 Task: Create a due date automation trigger when advanced on, on the monday after a card is due add fields with custom fields "Resume" completed at 11:00 AM.
Action: Mouse moved to (1247, 101)
Screenshot: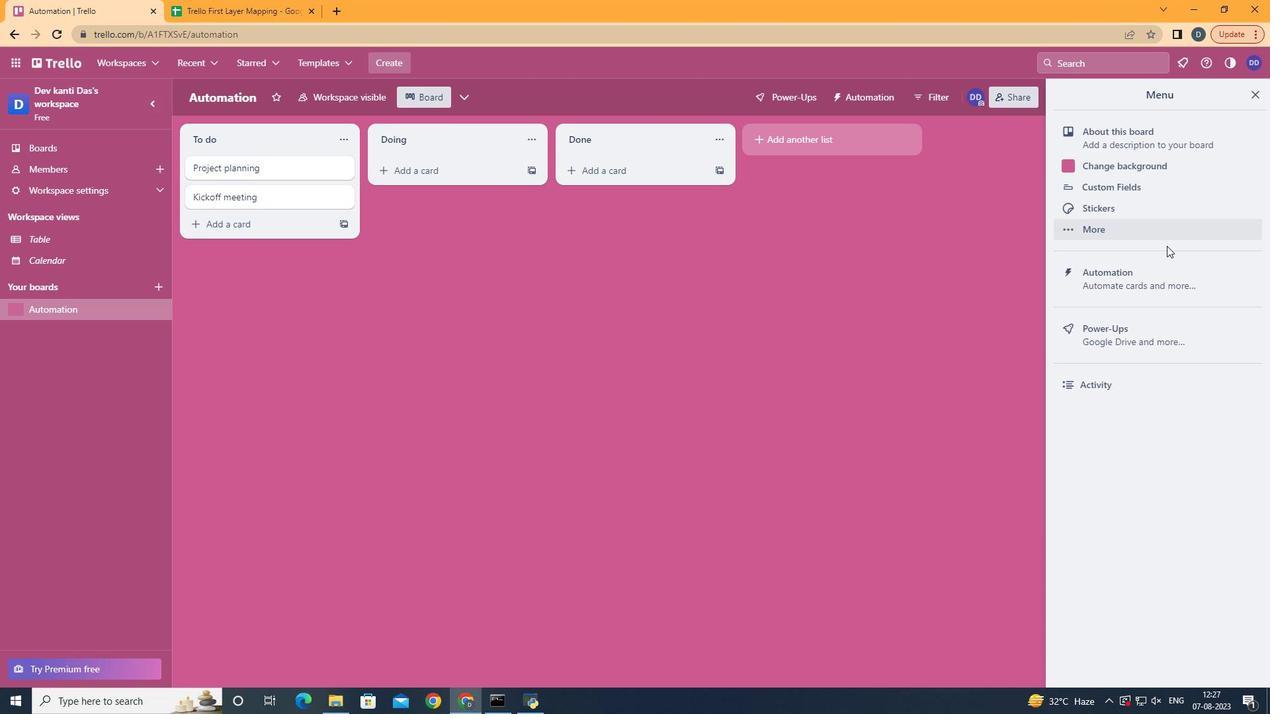 
Action: Mouse pressed left at (1247, 101)
Screenshot: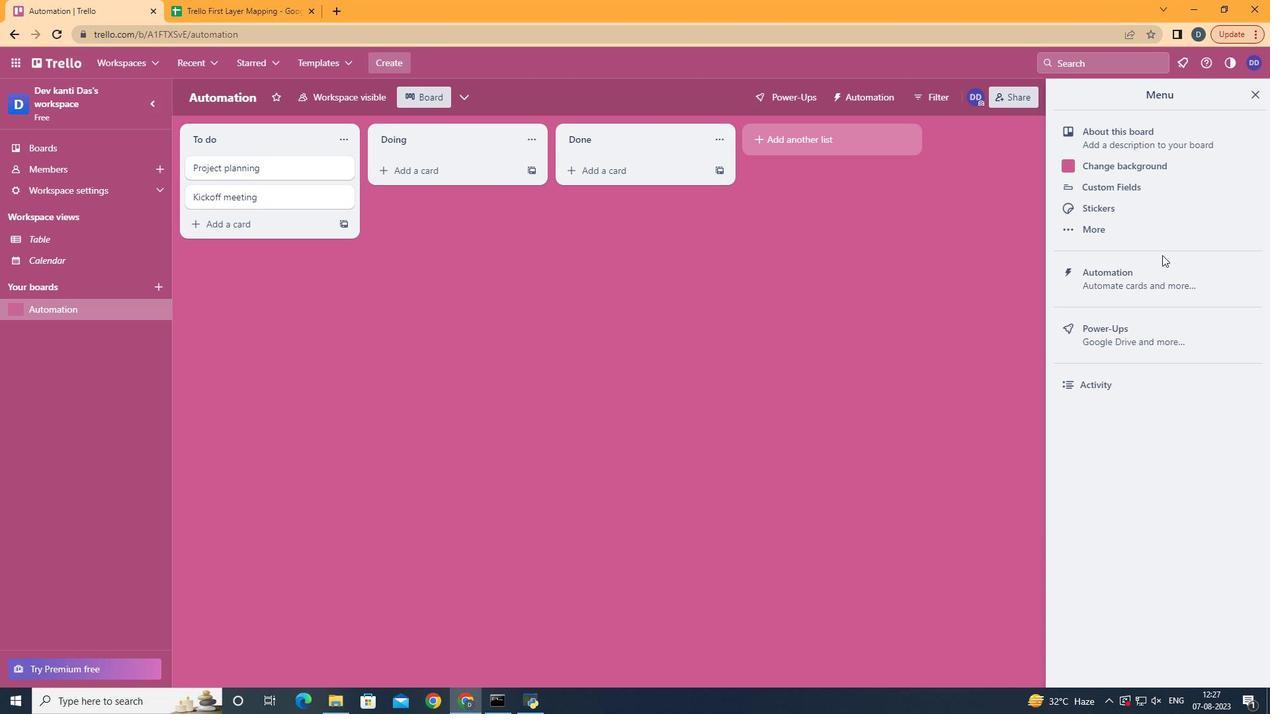 
Action: Mouse moved to (1159, 275)
Screenshot: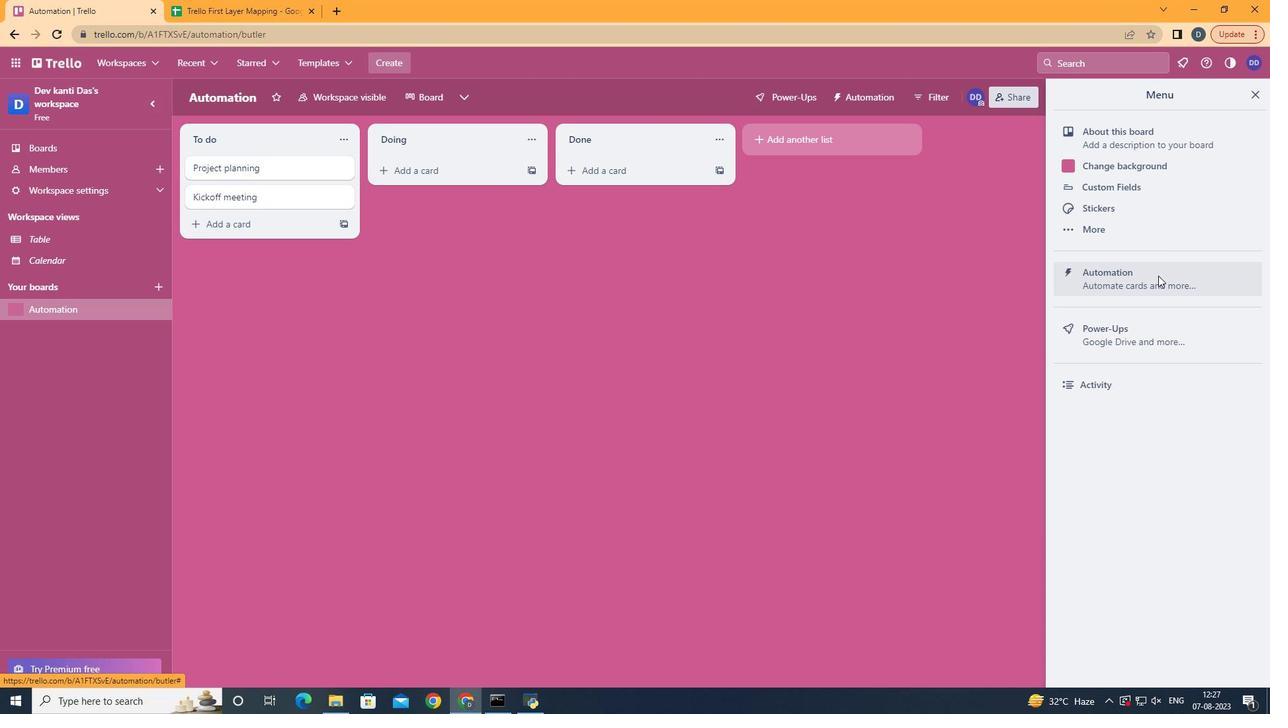 
Action: Mouse pressed left at (1159, 275)
Screenshot: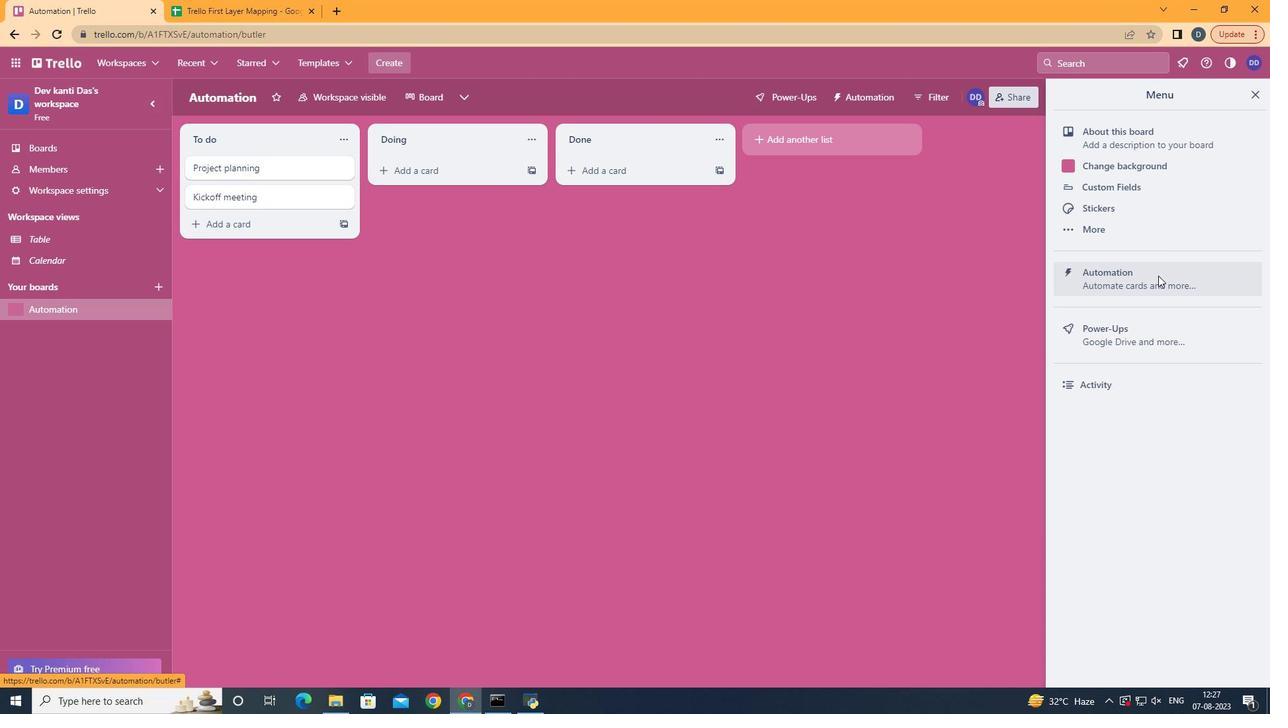 
Action: Mouse moved to (269, 261)
Screenshot: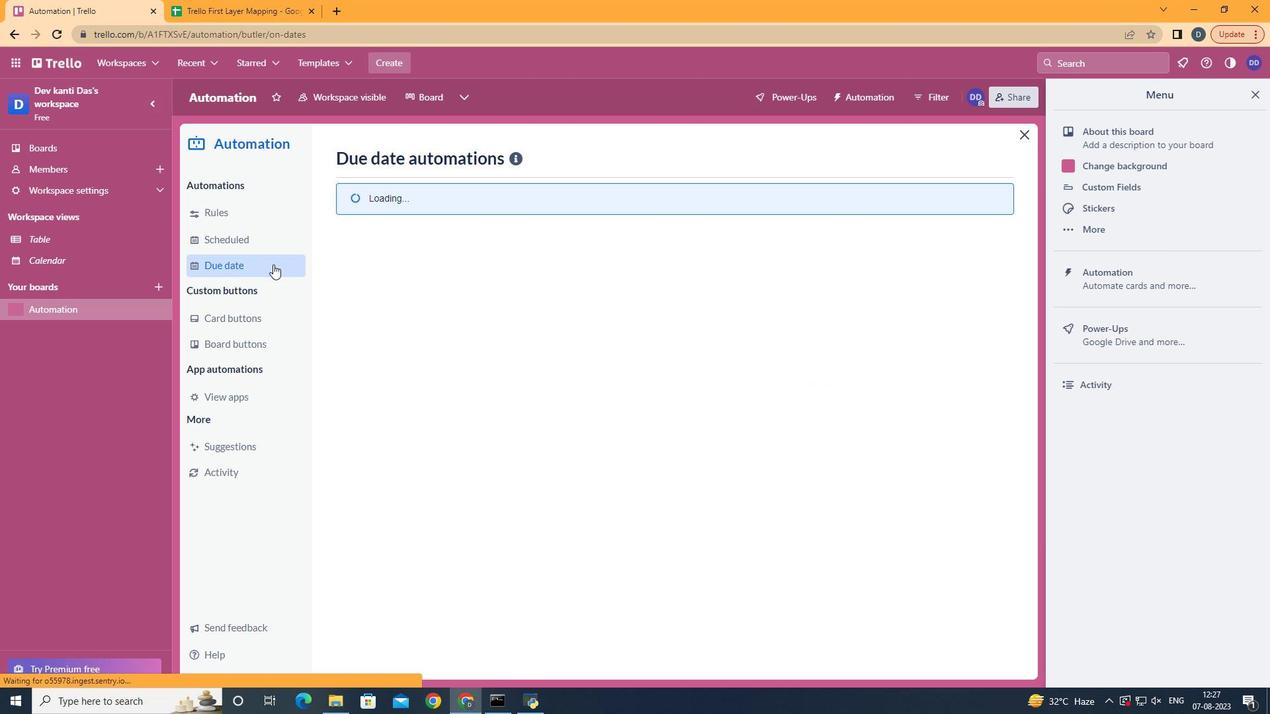 
Action: Mouse pressed left at (269, 261)
Screenshot: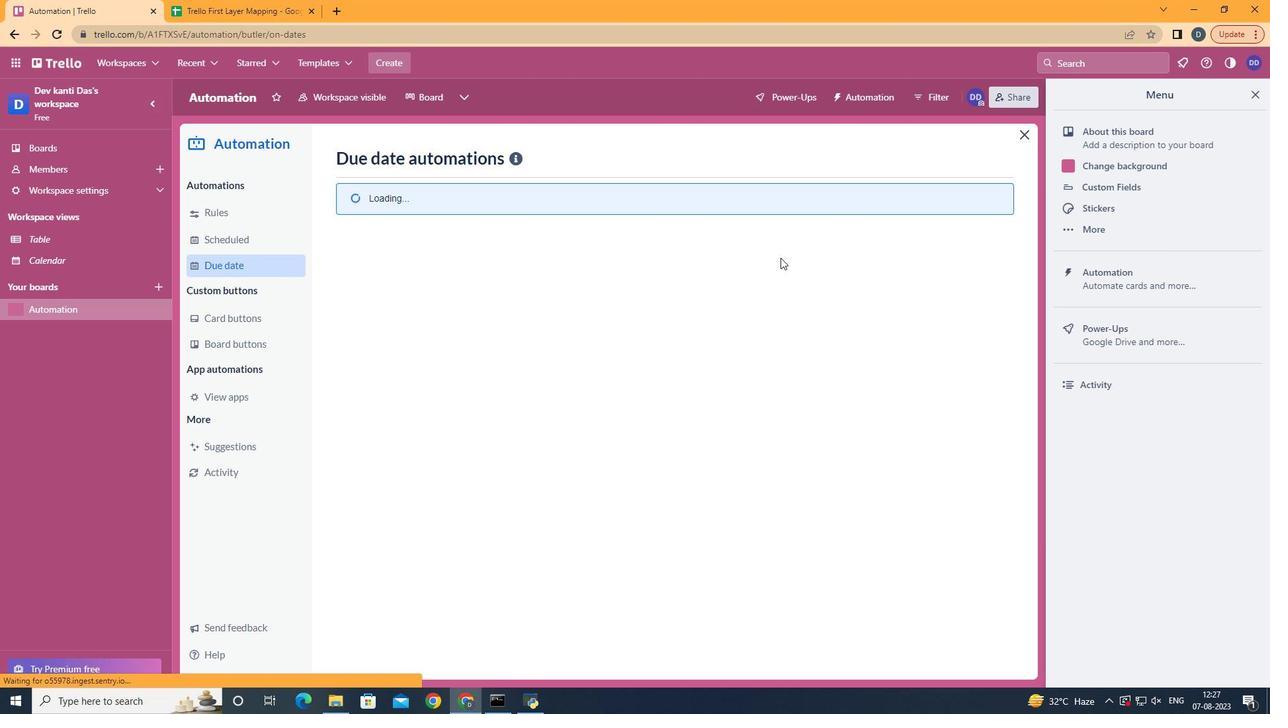 
Action: Mouse moved to (922, 151)
Screenshot: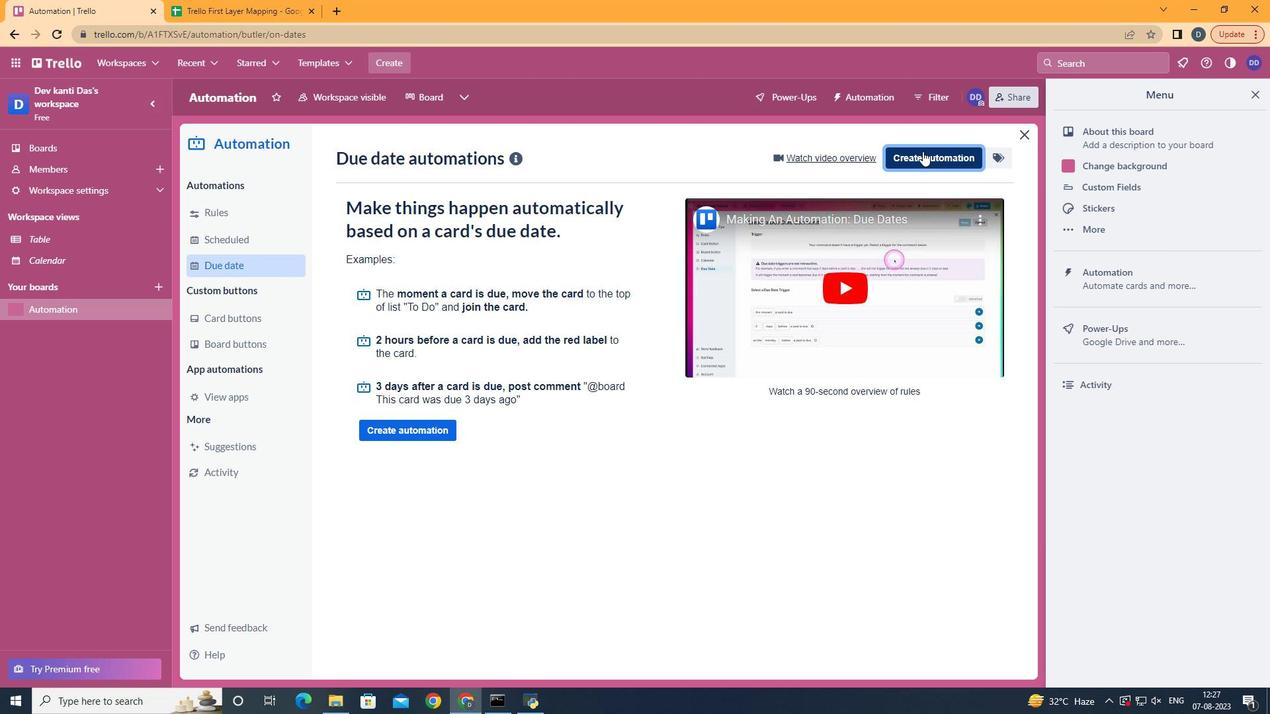 
Action: Mouse pressed left at (922, 151)
Screenshot: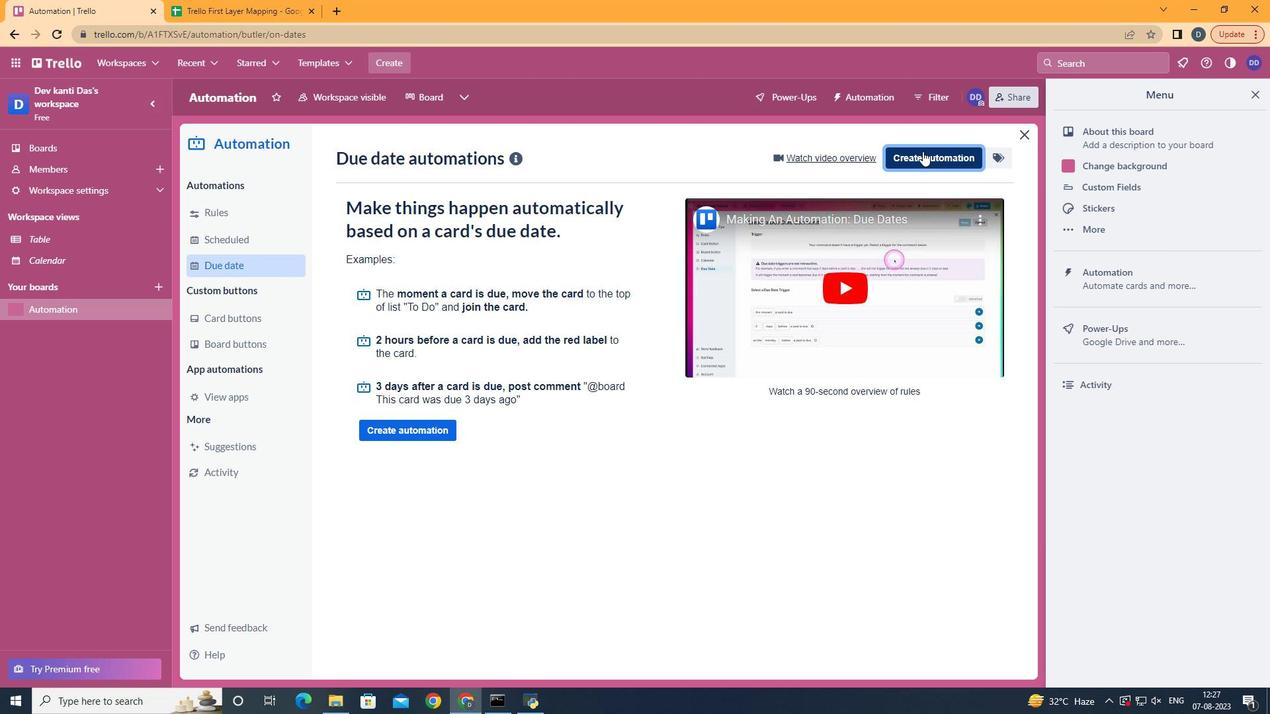 
Action: Mouse moved to (676, 286)
Screenshot: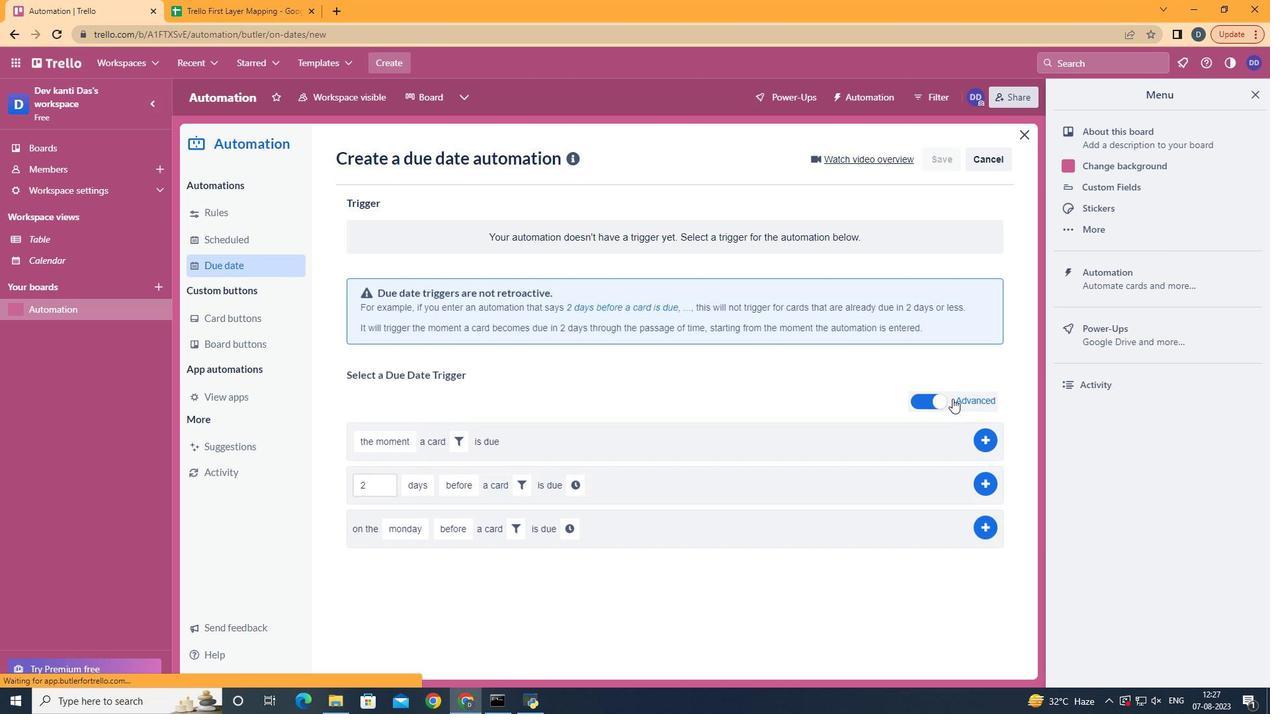 
Action: Mouse pressed left at (676, 286)
Screenshot: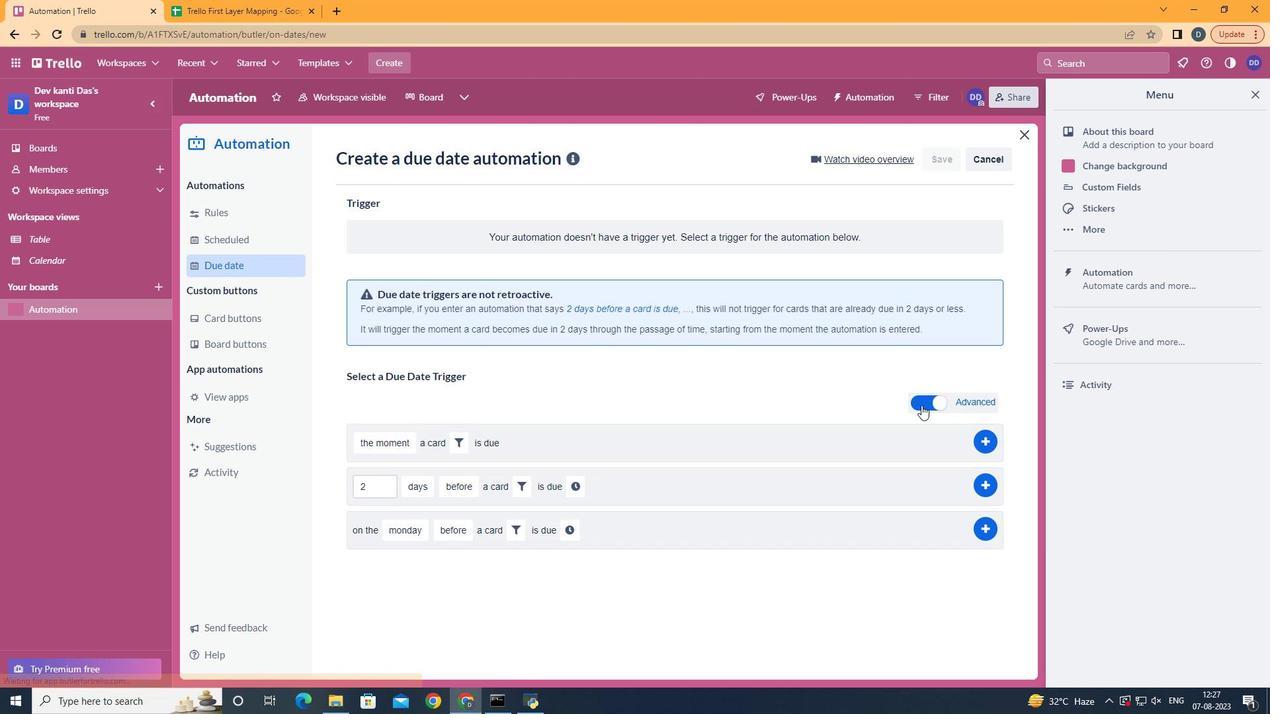 
Action: Mouse moved to (429, 345)
Screenshot: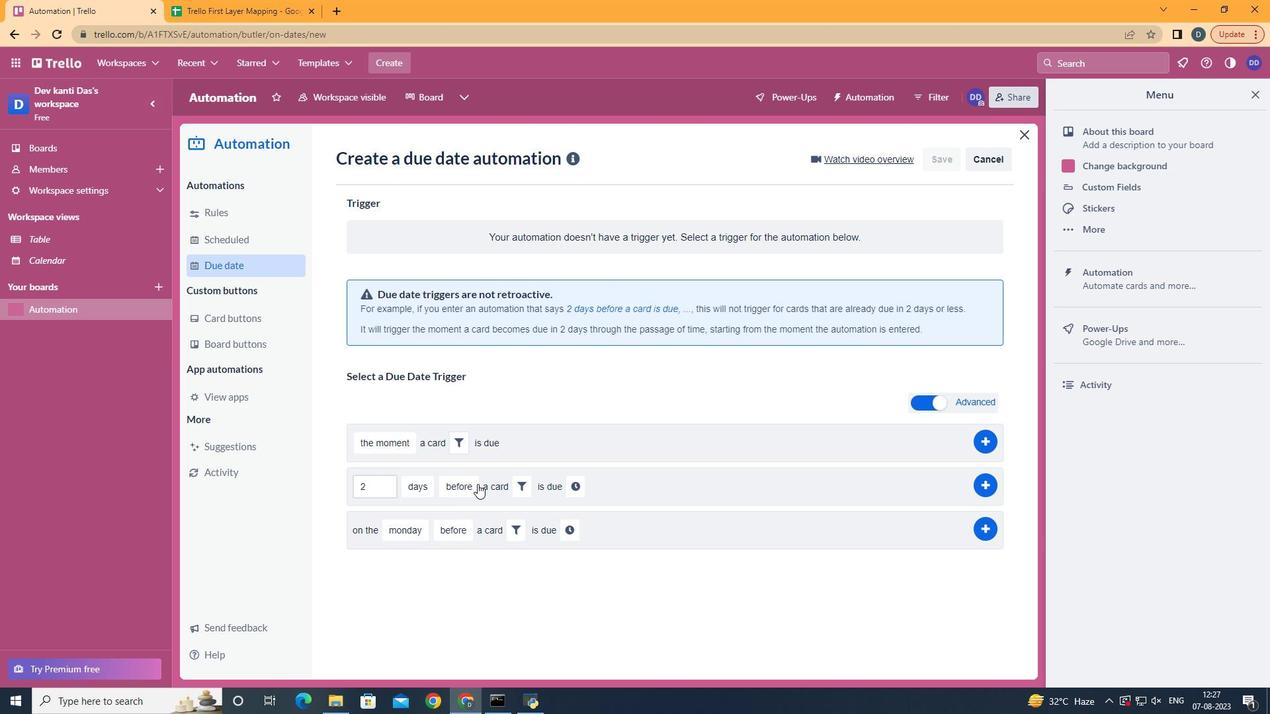 
Action: Mouse pressed left at (429, 345)
Screenshot: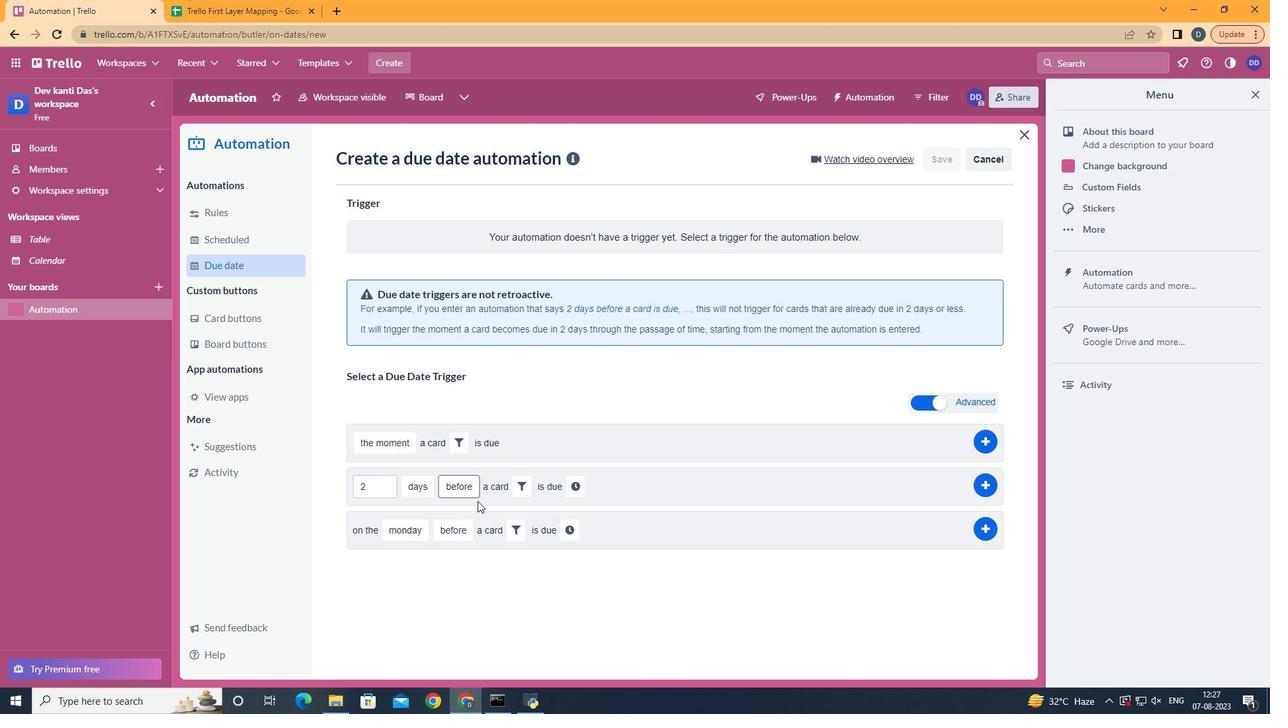 
Action: Mouse moved to (467, 581)
Screenshot: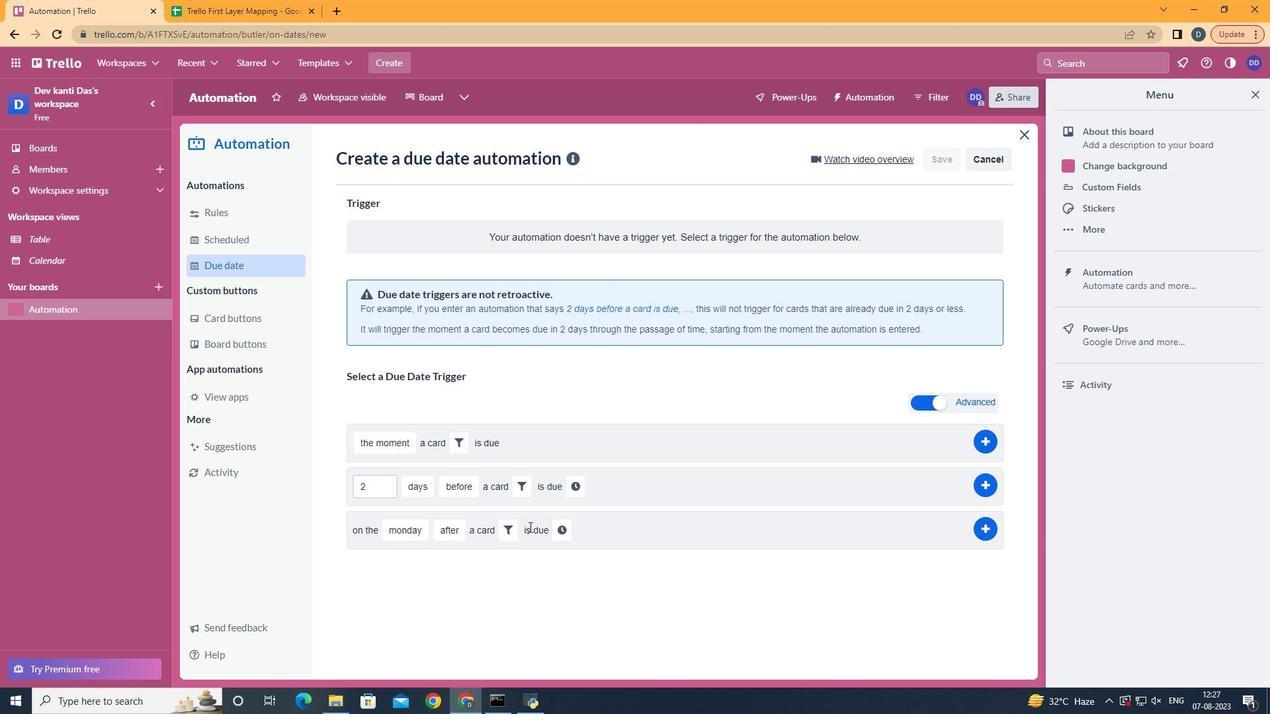 
Action: Mouse pressed left at (467, 581)
Screenshot: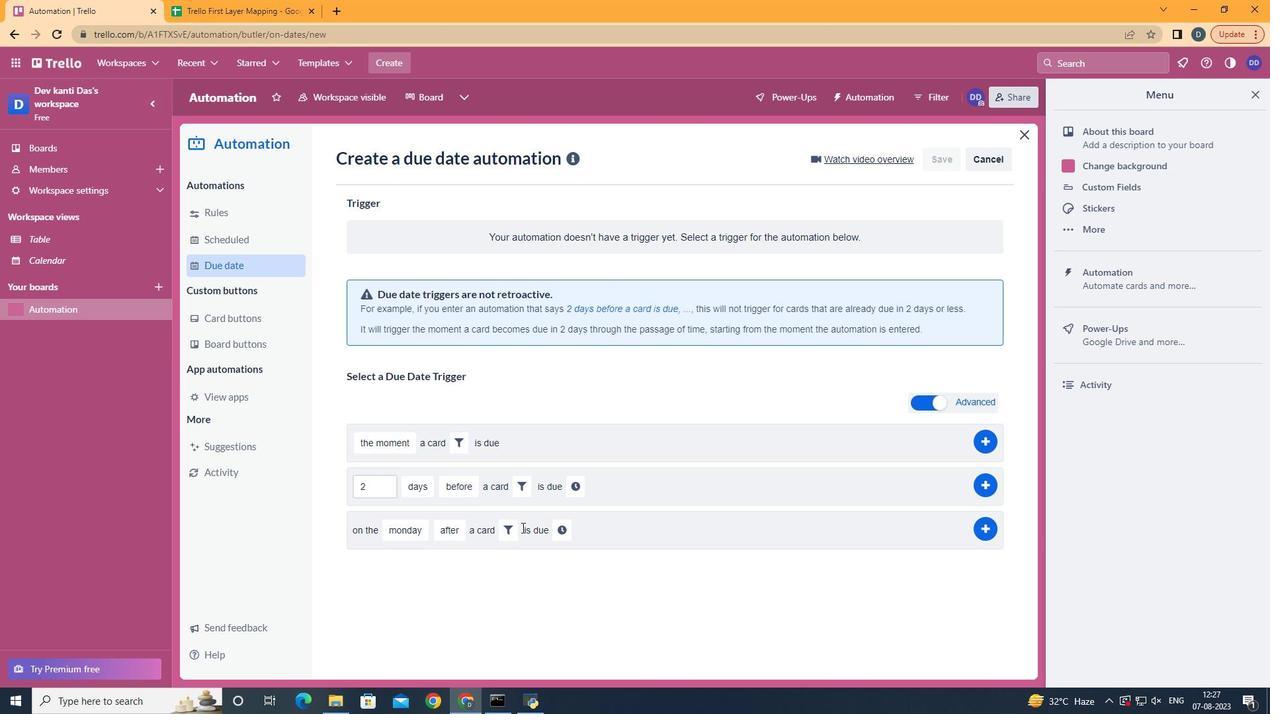 
Action: Mouse moved to (515, 530)
Screenshot: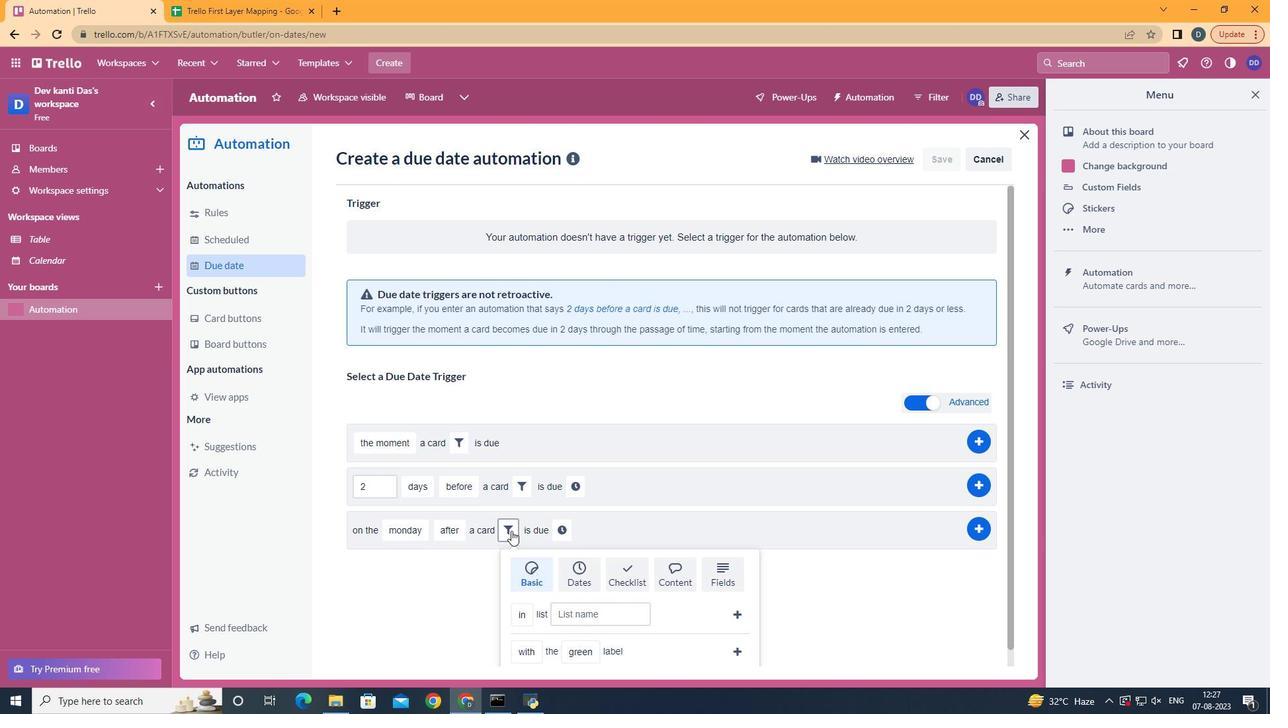 
Action: Mouse pressed left at (515, 530)
Screenshot: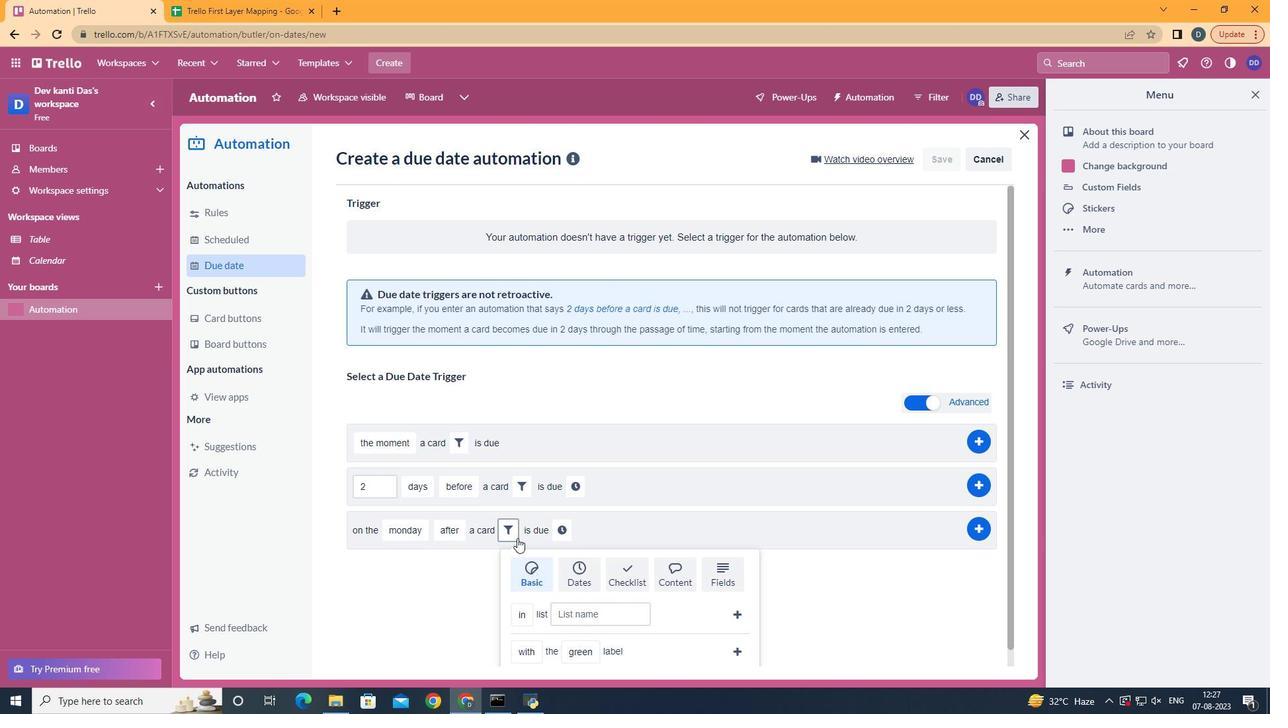 
Action: Mouse moved to (721, 574)
Screenshot: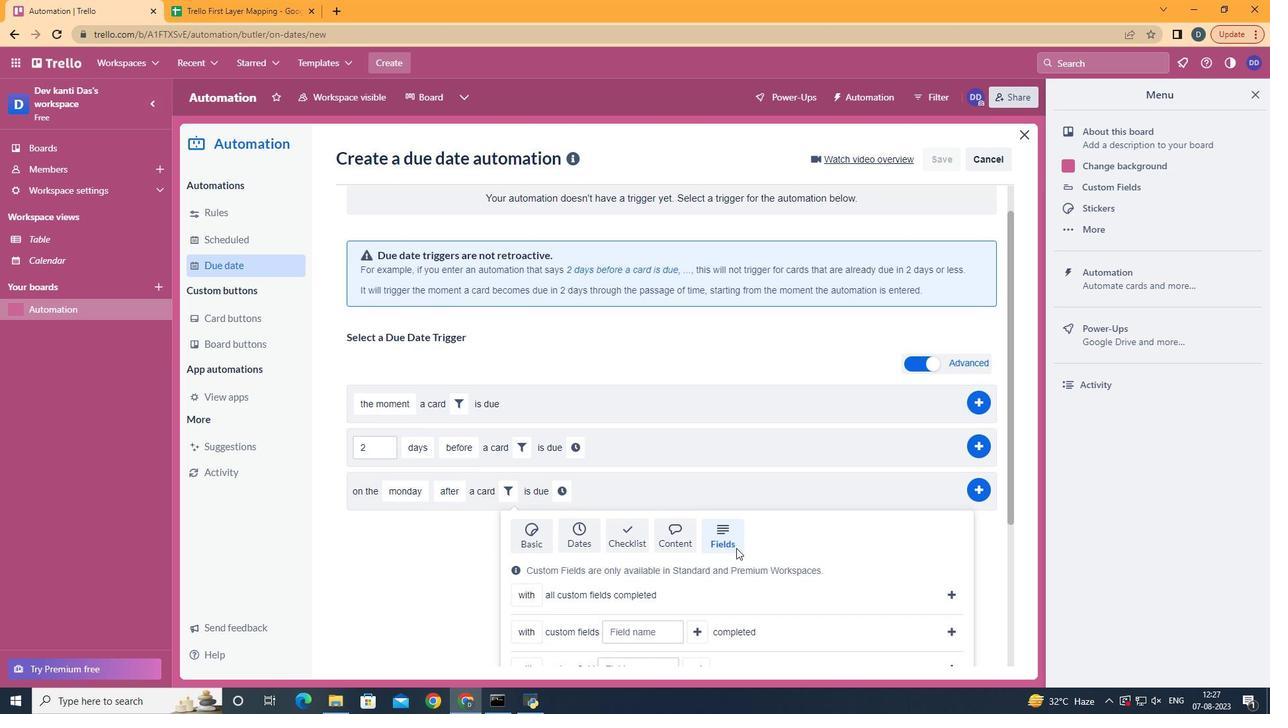 
Action: Mouse pressed left at (721, 574)
Screenshot: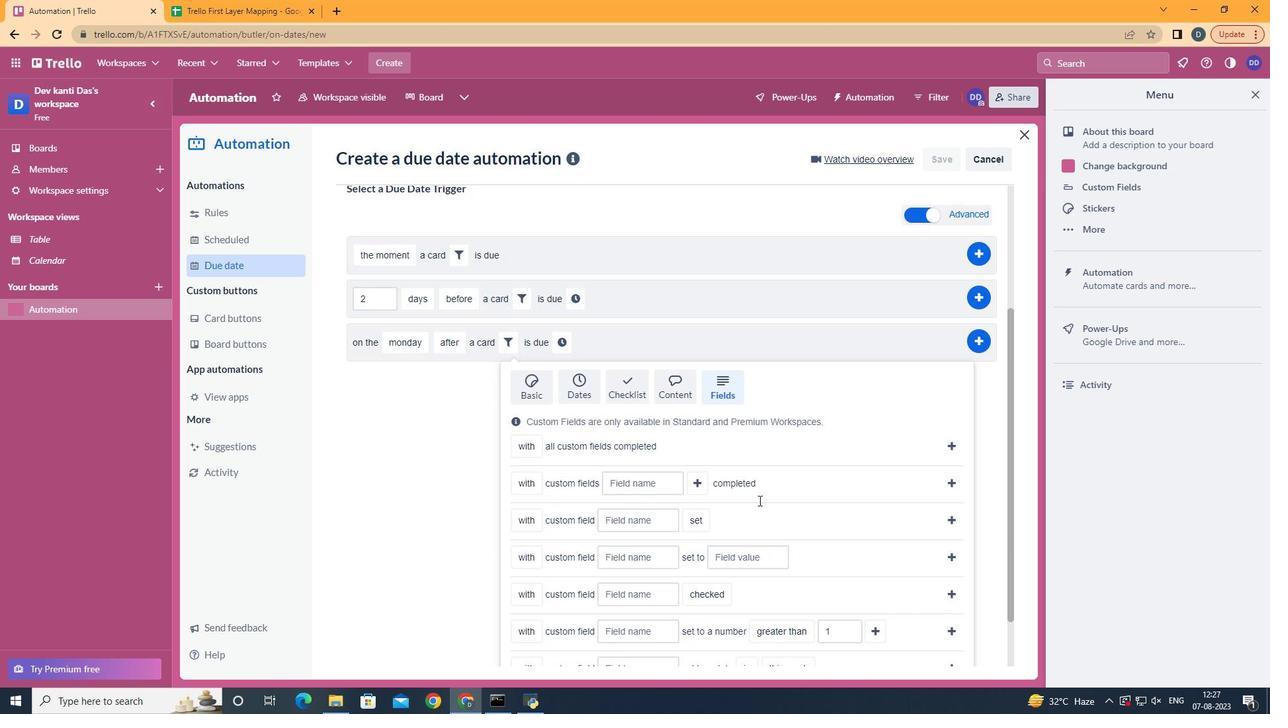
Action: Mouse scrolled (721, 573) with delta (0, 0)
Screenshot: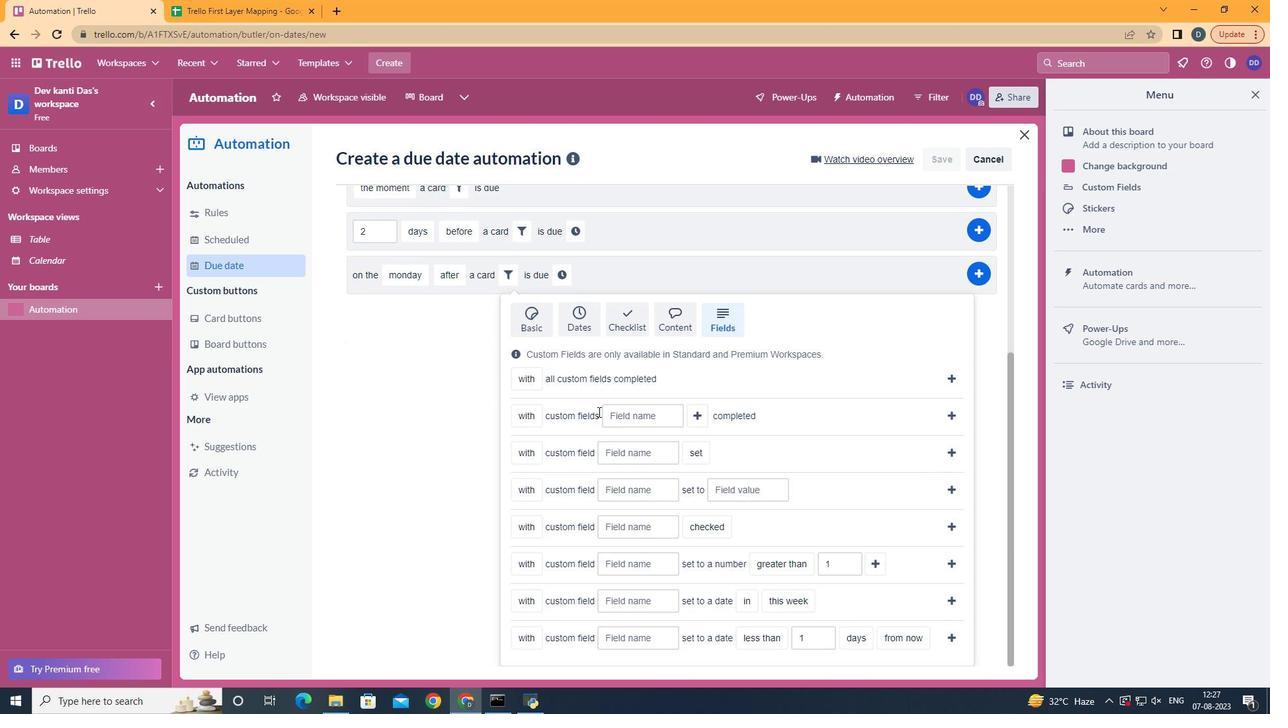 
Action: Mouse scrolled (721, 573) with delta (0, 0)
Screenshot: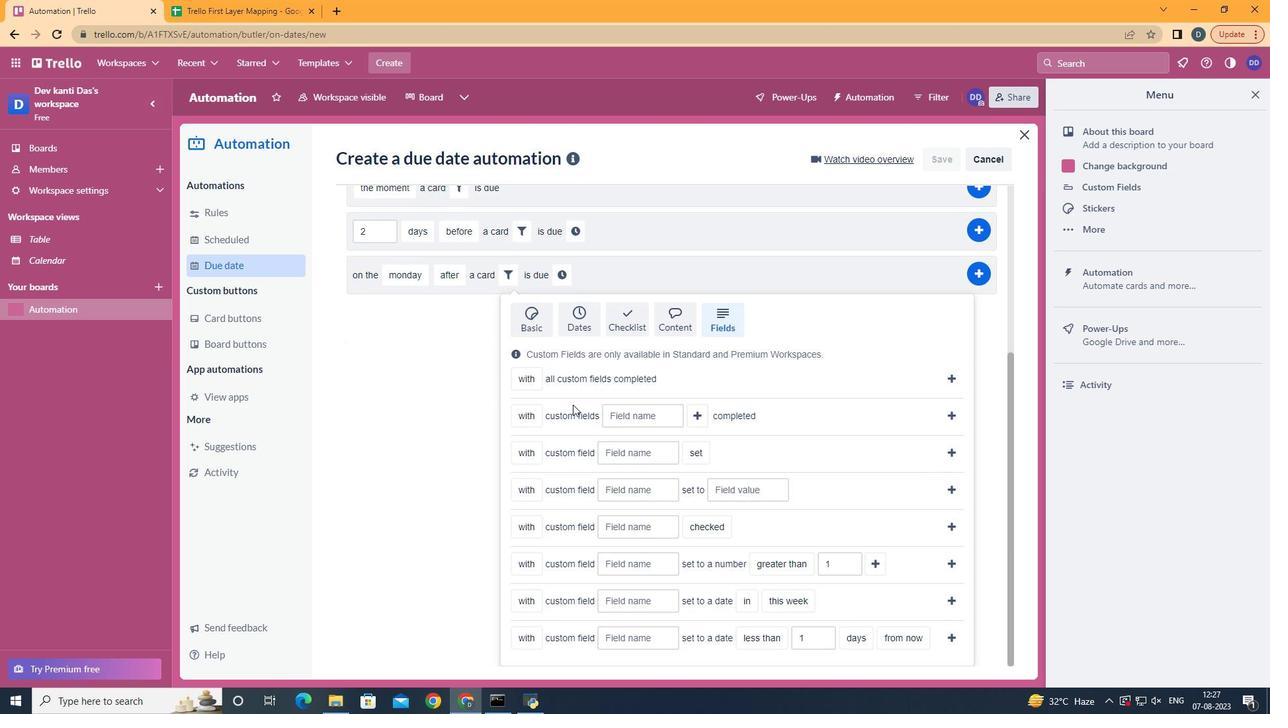
Action: Mouse scrolled (721, 573) with delta (0, 0)
Screenshot: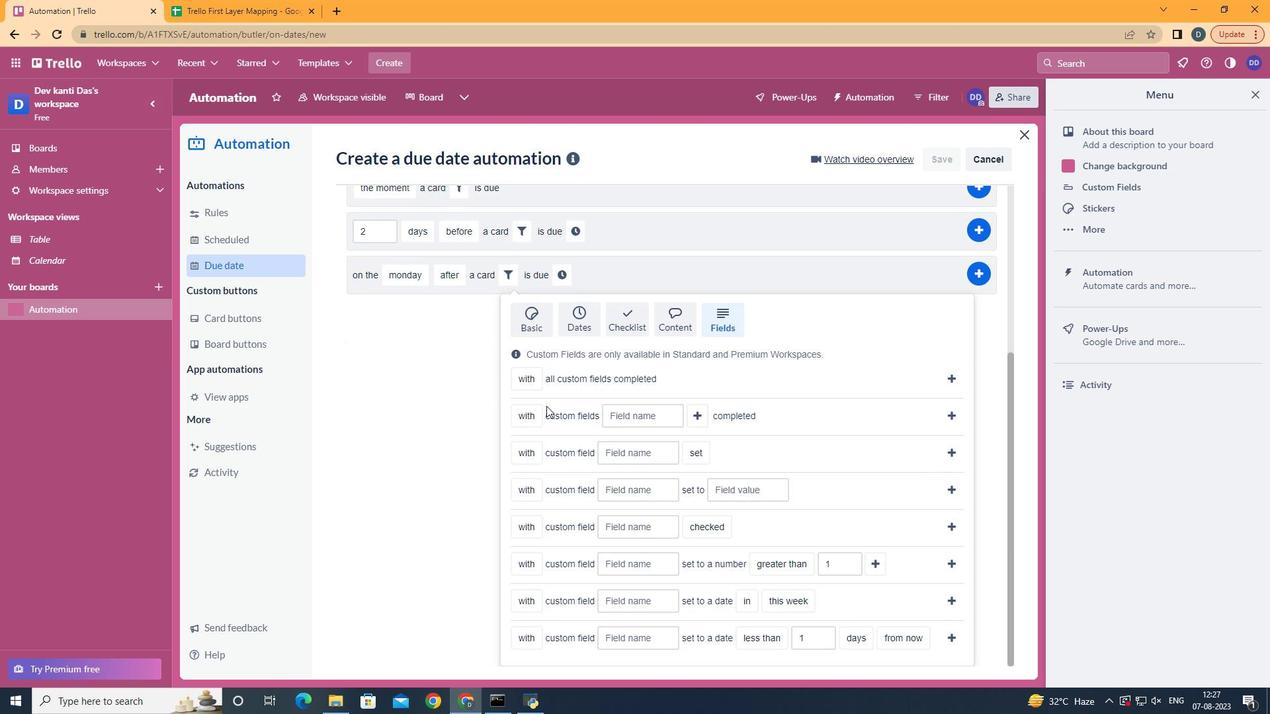 
Action: Mouse scrolled (721, 573) with delta (0, 0)
Screenshot: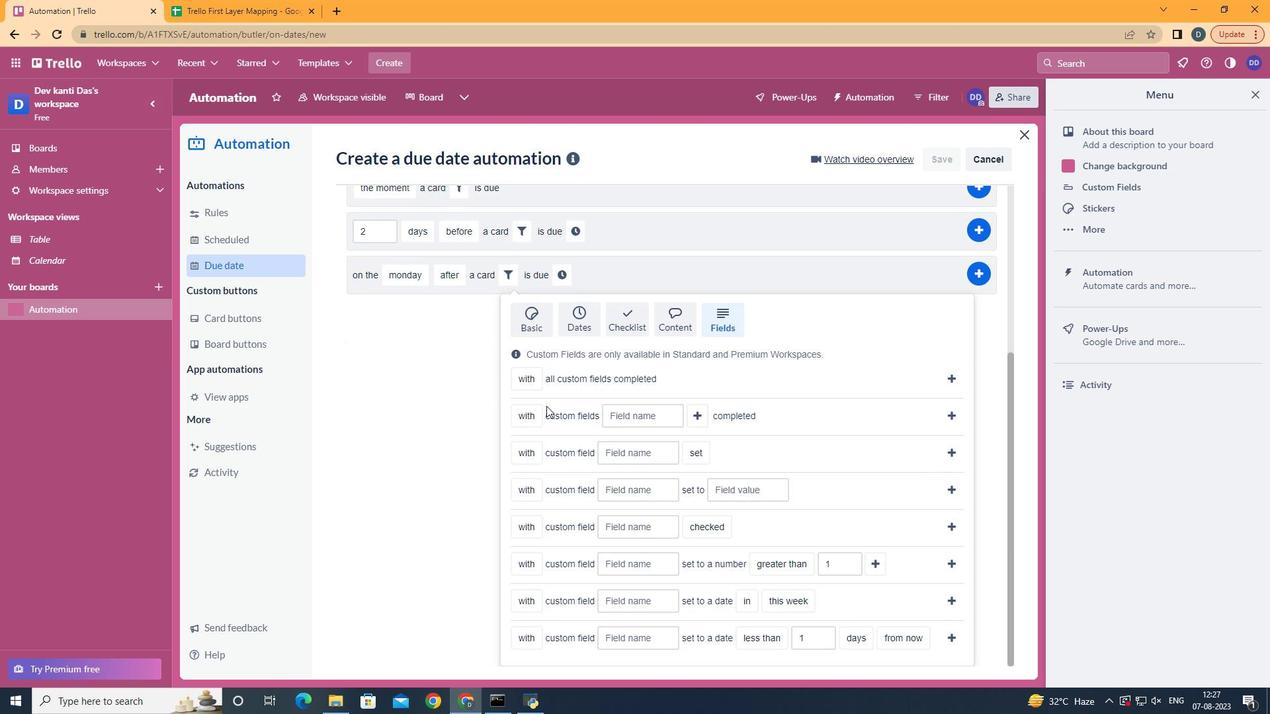 
Action: Mouse moved to (540, 438)
Screenshot: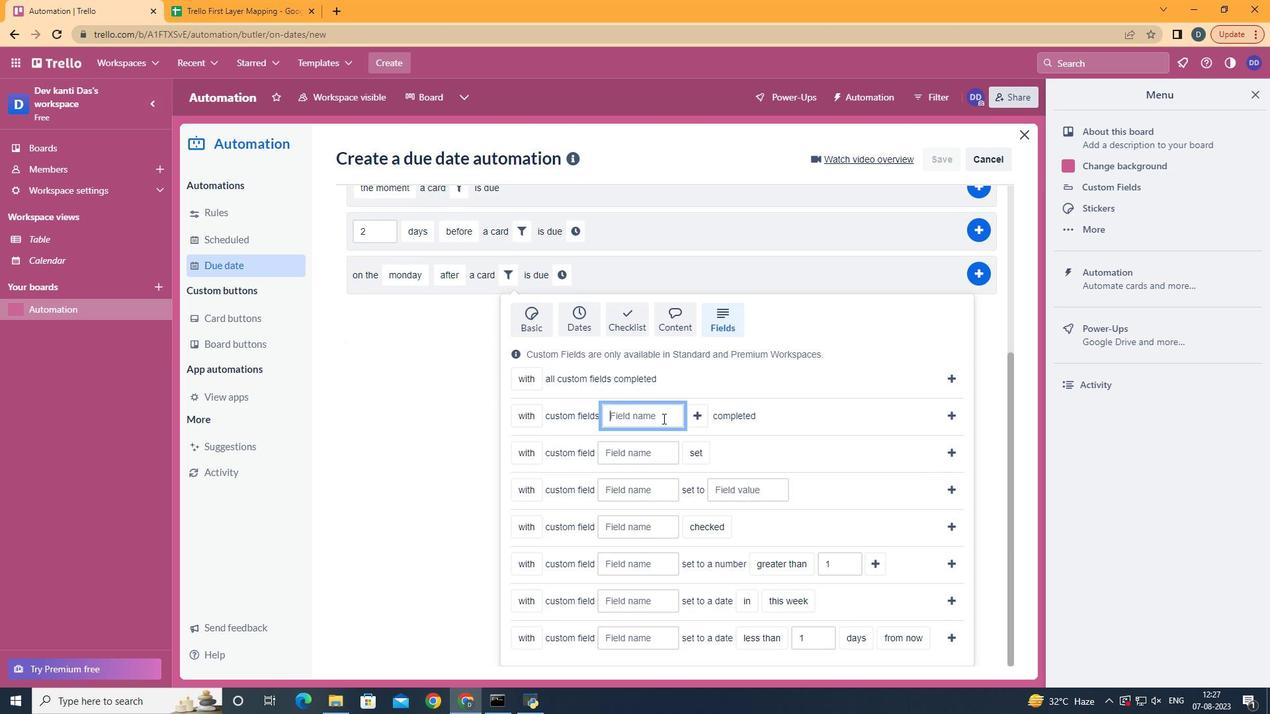 
Action: Mouse pressed left at (540, 438)
Screenshot: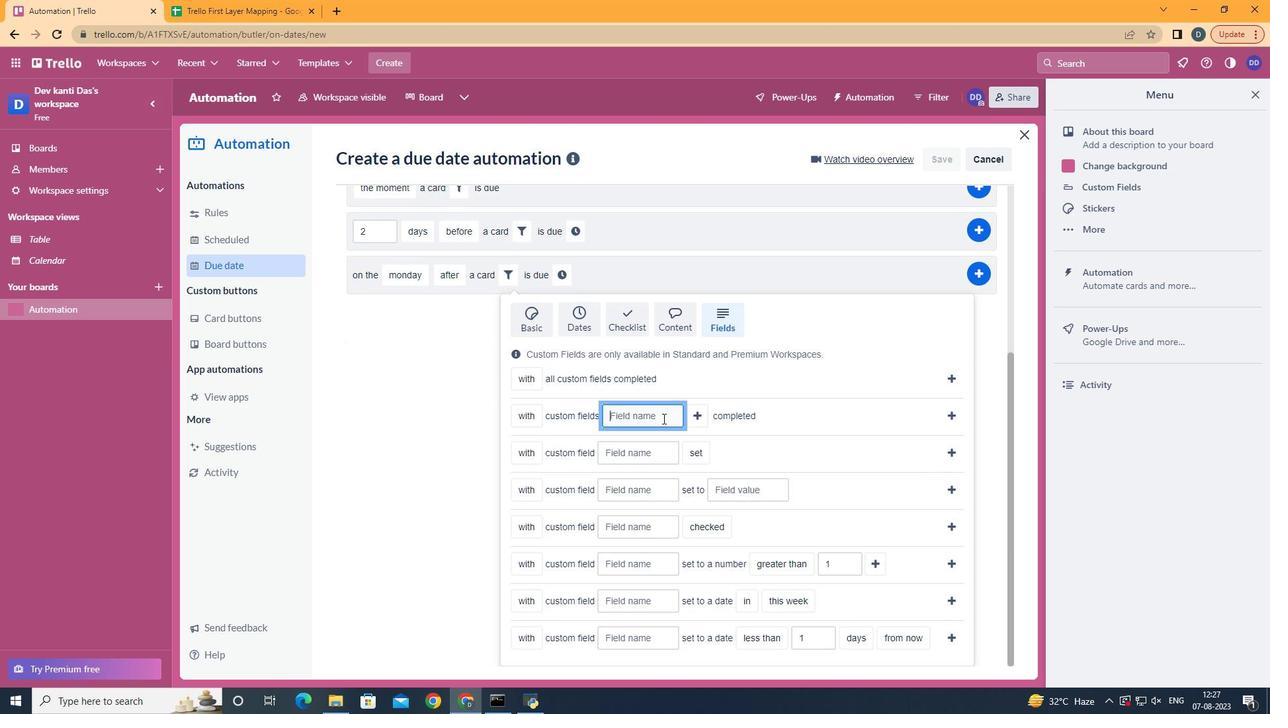 
Action: Mouse moved to (663, 418)
Screenshot: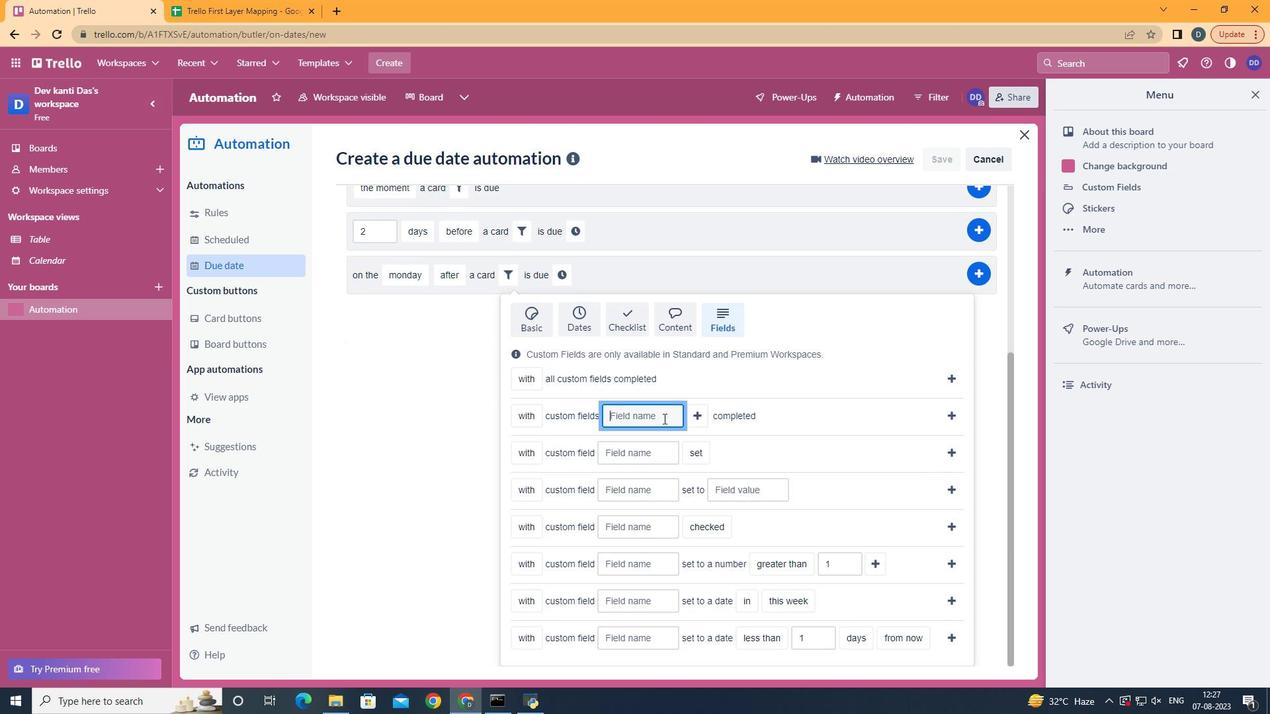 
Action: Mouse pressed left at (663, 418)
Screenshot: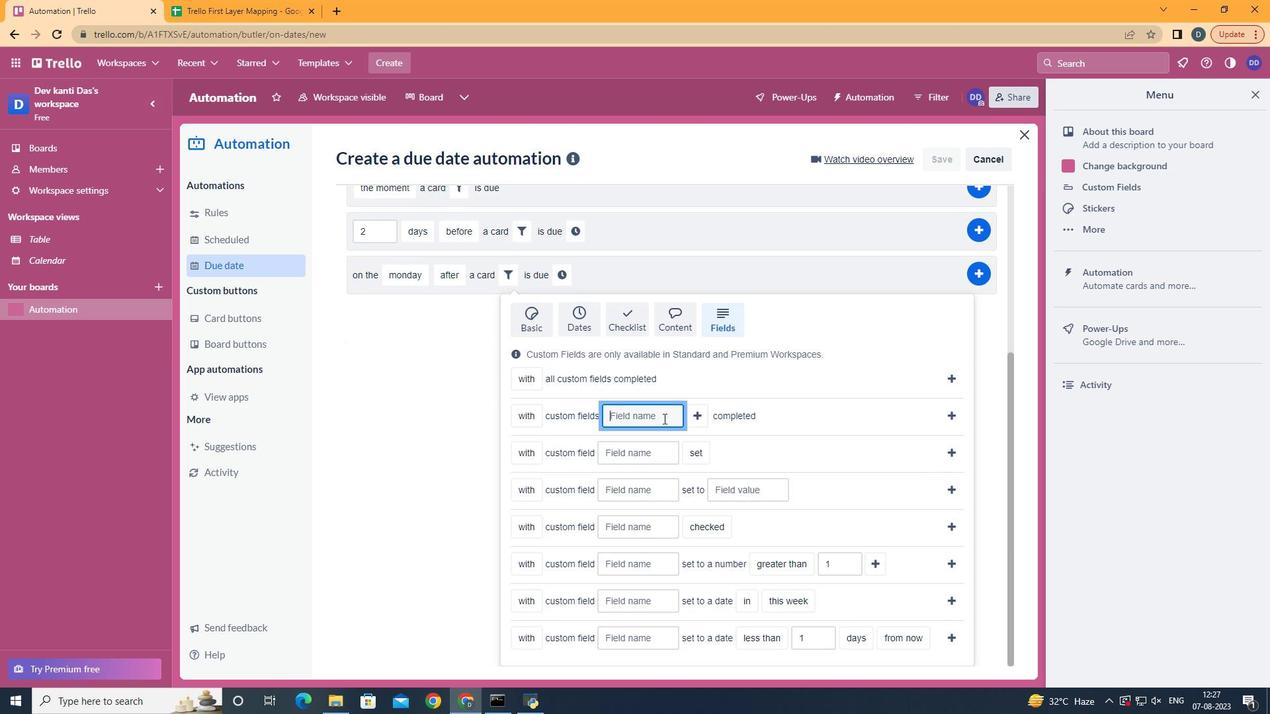 
Action: Mouse moved to (663, 418)
Screenshot: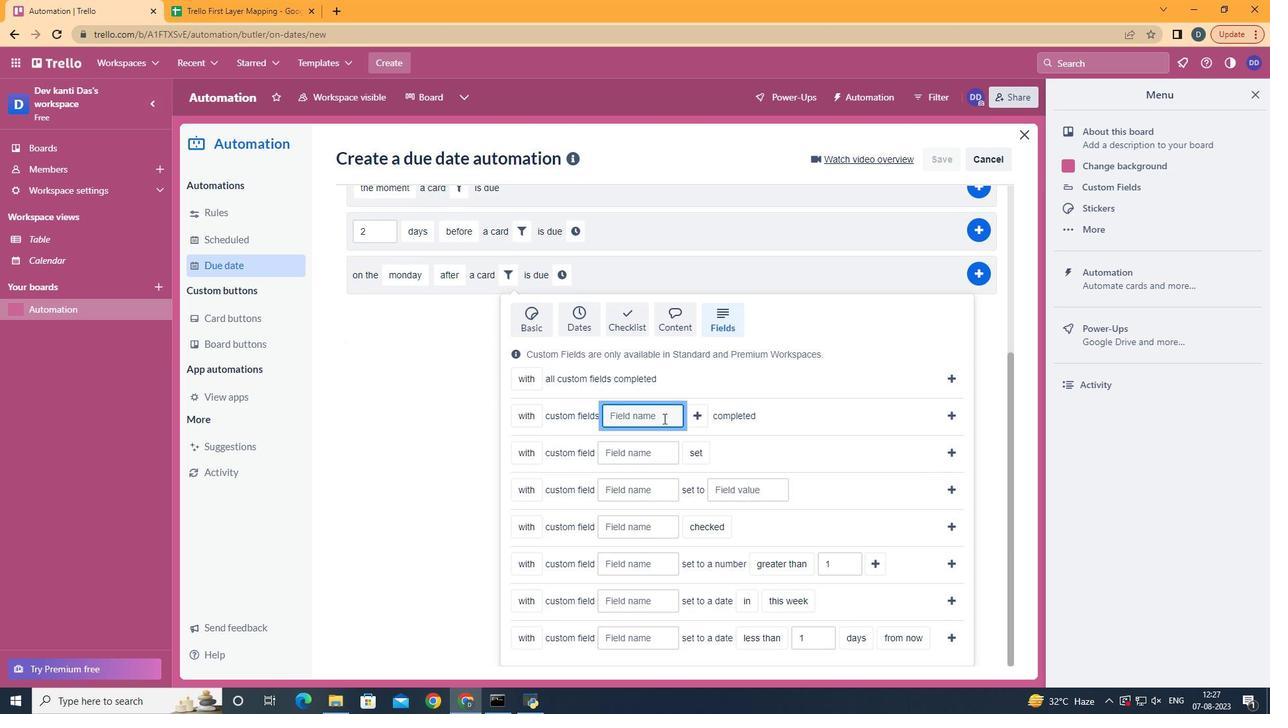 
Action: Key pressed <Key.shift>Resume
Screenshot: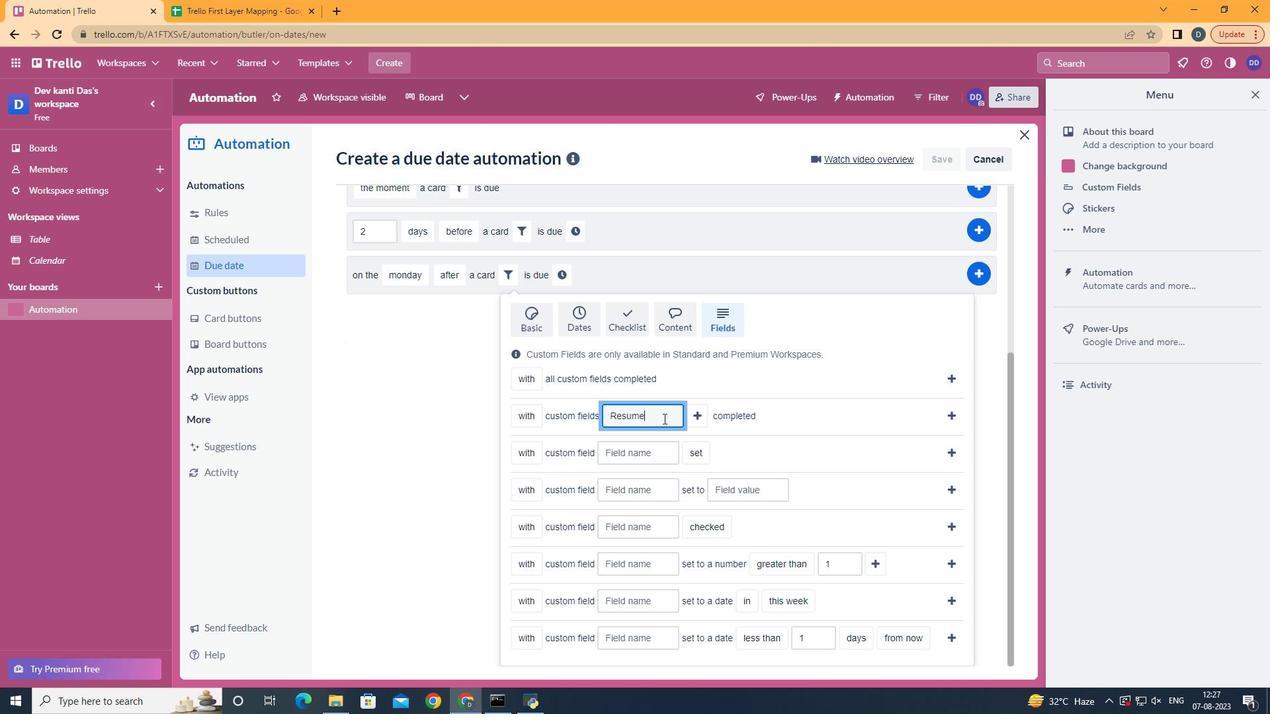 
Action: Mouse moved to (950, 422)
Screenshot: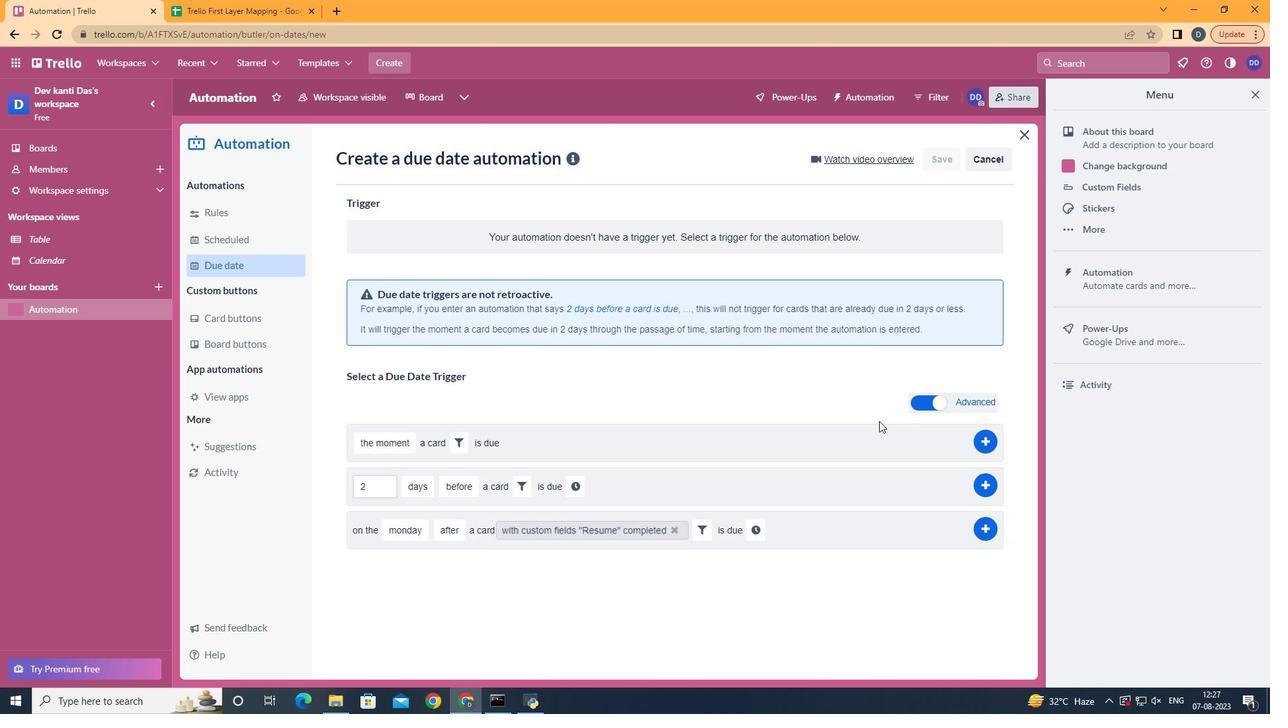 
Action: Mouse pressed left at (950, 422)
Screenshot: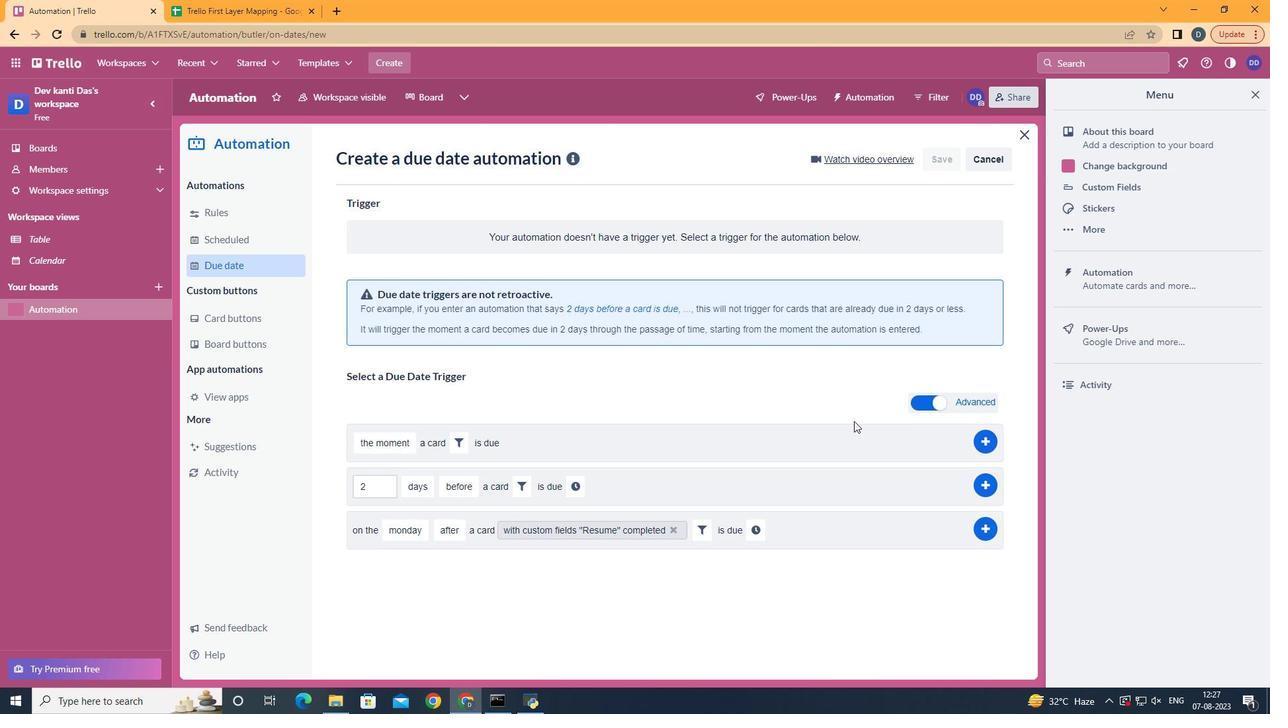 
Action: Mouse moved to (761, 524)
Screenshot: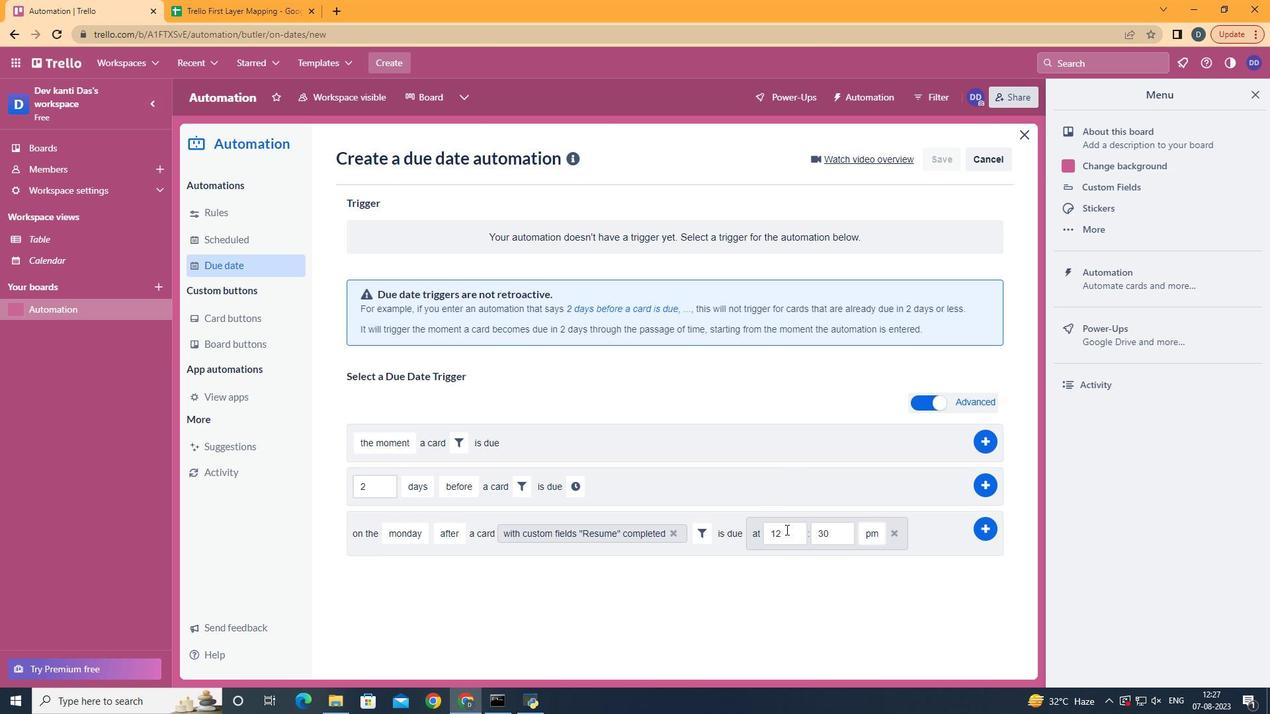 
Action: Mouse pressed left at (761, 524)
Screenshot: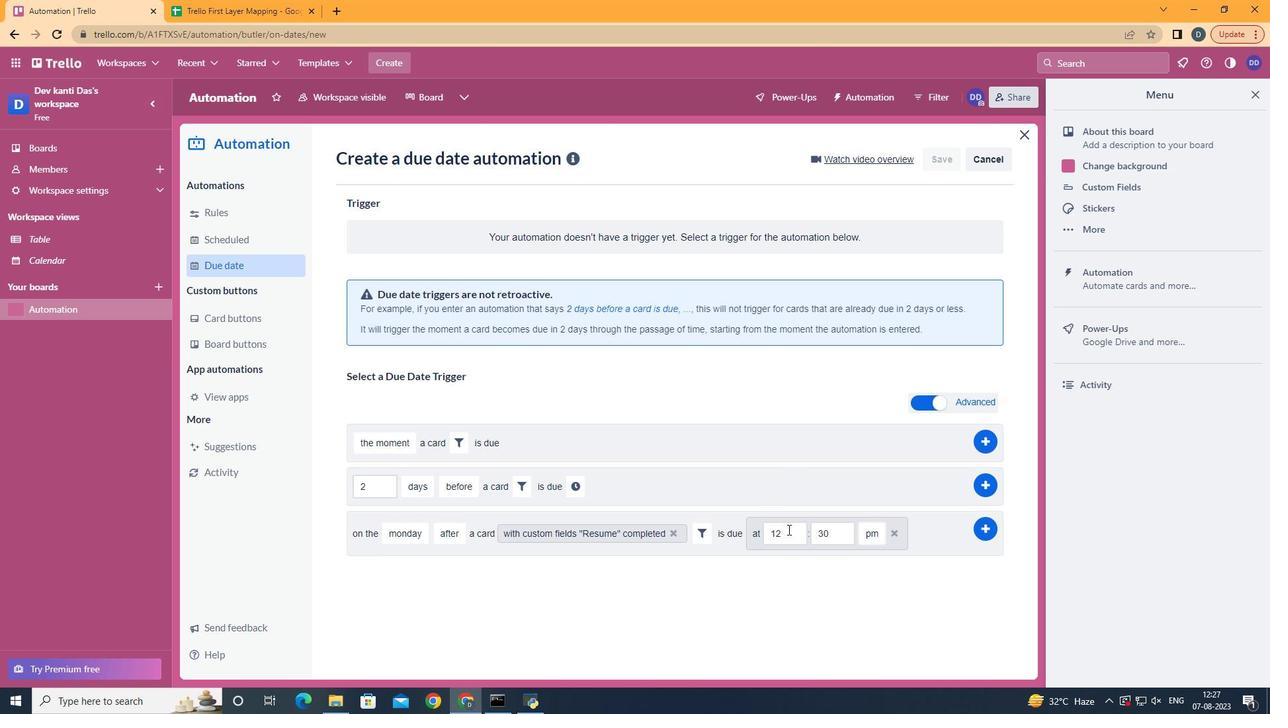 
Action: Mouse moved to (788, 530)
Screenshot: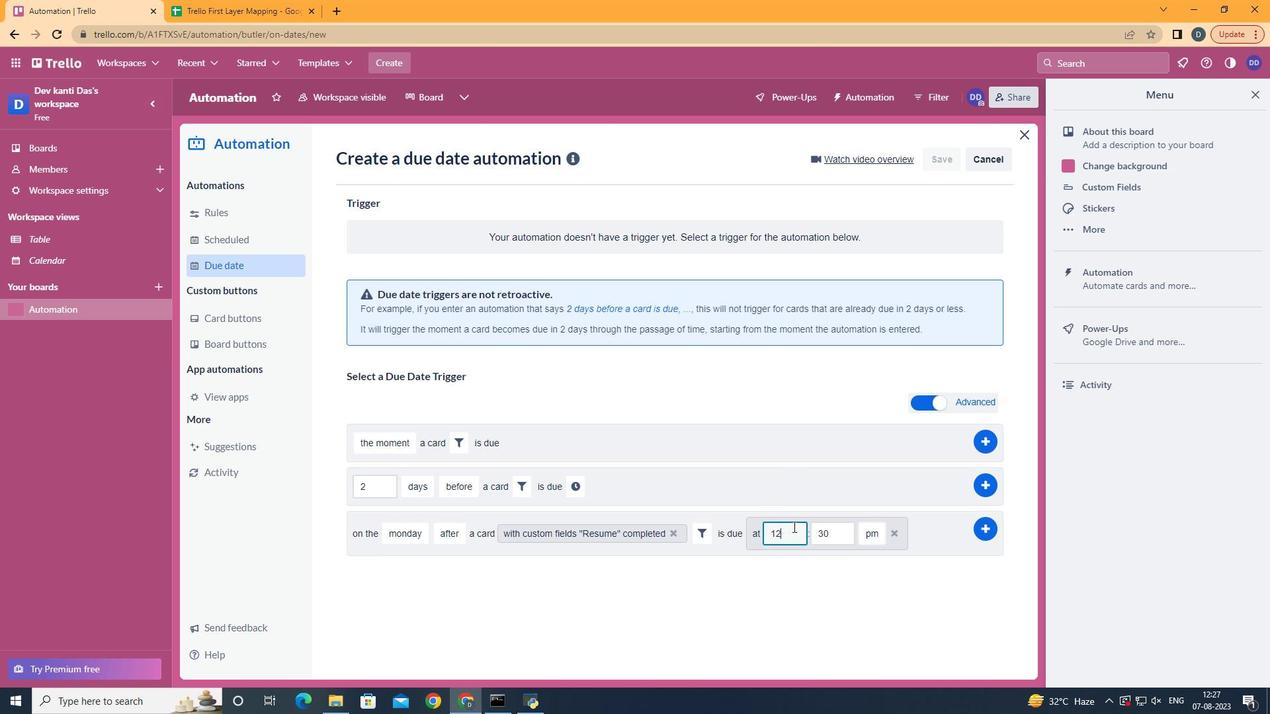 
Action: Mouse pressed left at (788, 530)
Screenshot: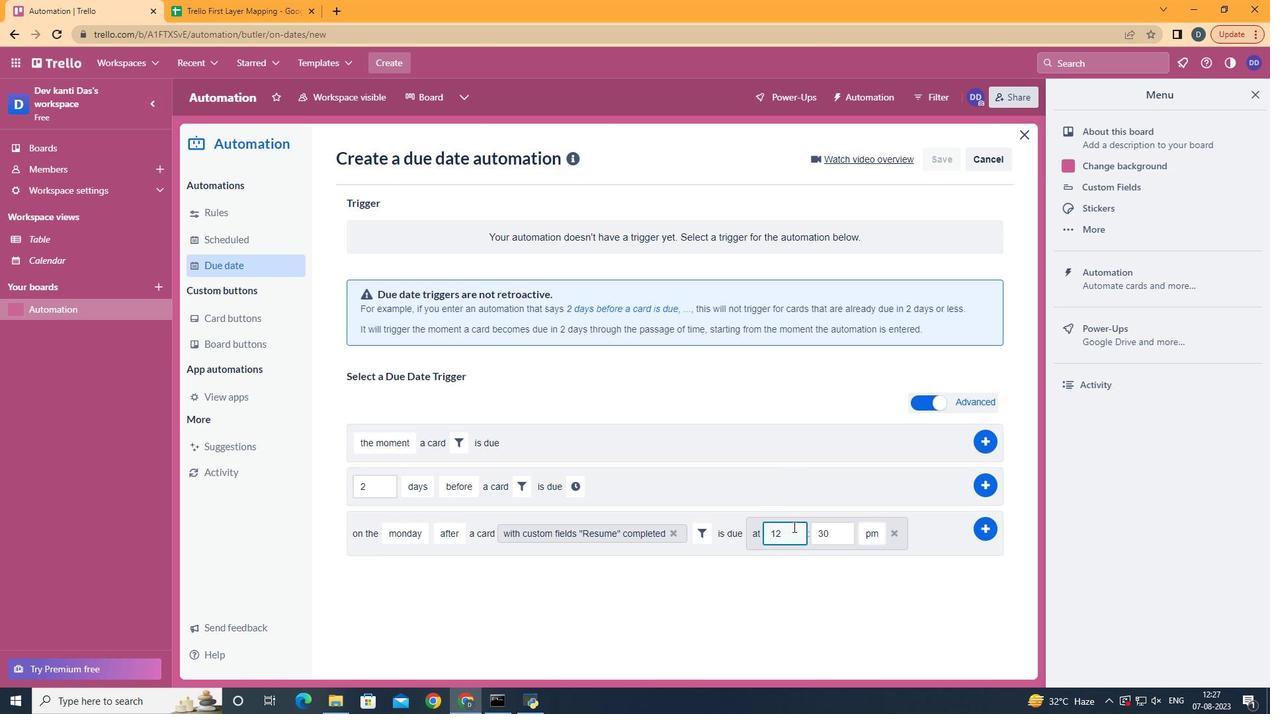 
Action: Mouse moved to (793, 527)
Screenshot: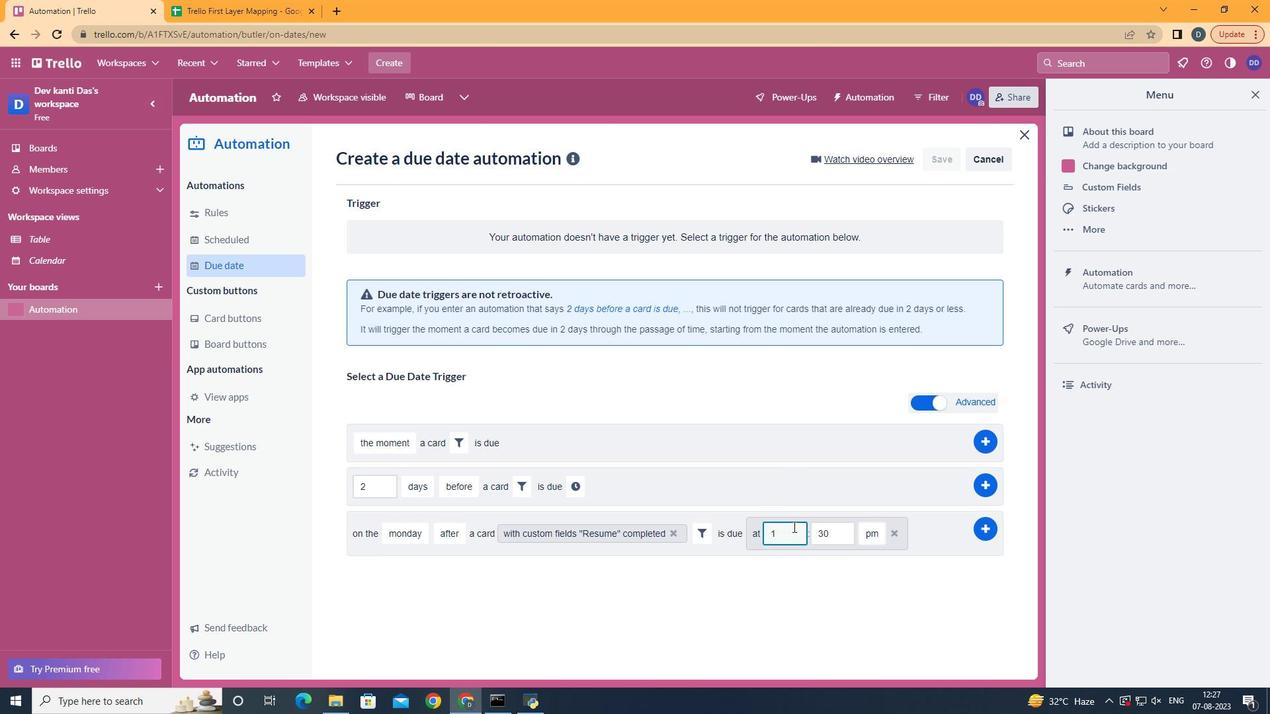 
Action: Key pressed <Key.backspace>1
Screenshot: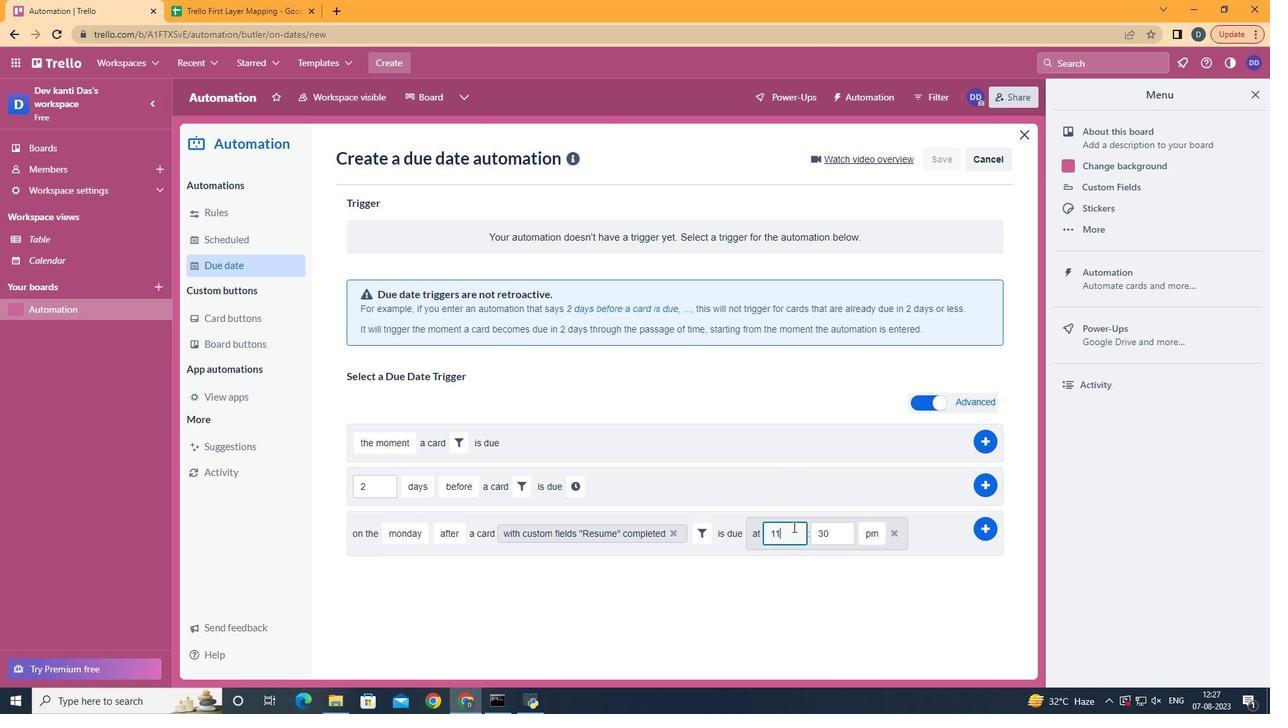 
Action: Mouse moved to (845, 541)
Screenshot: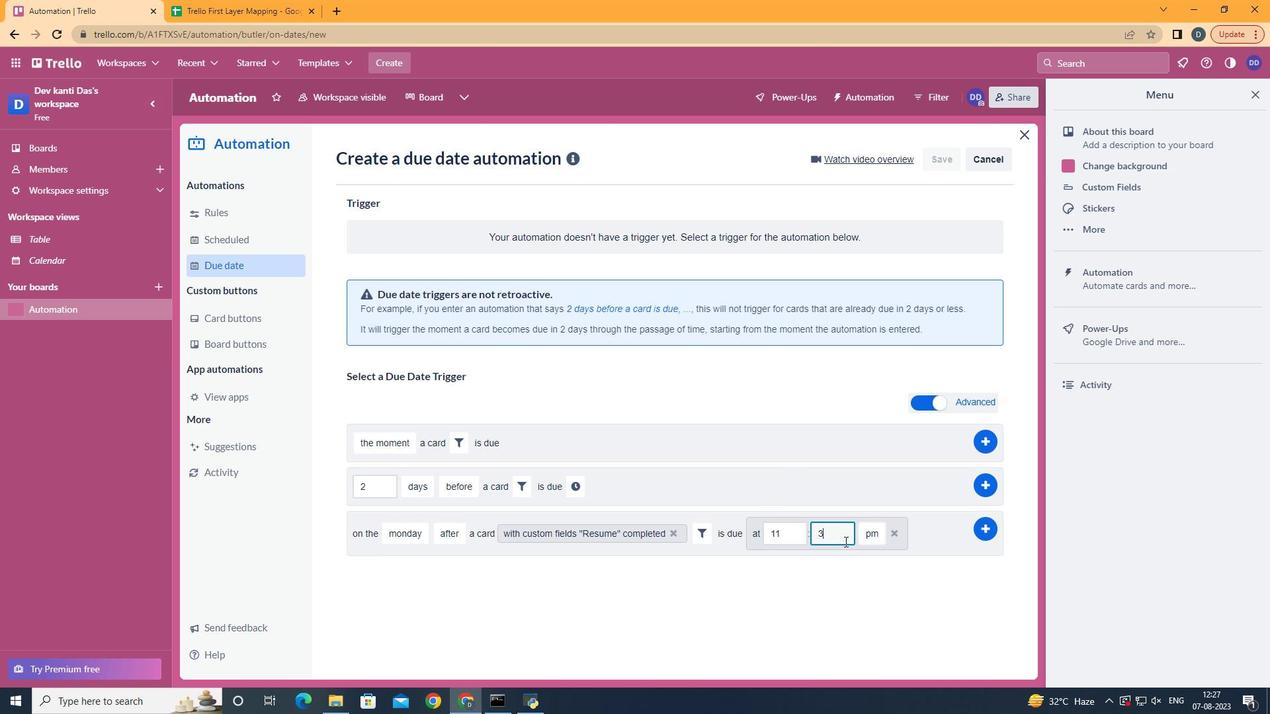 
Action: Mouse pressed left at (845, 541)
Screenshot: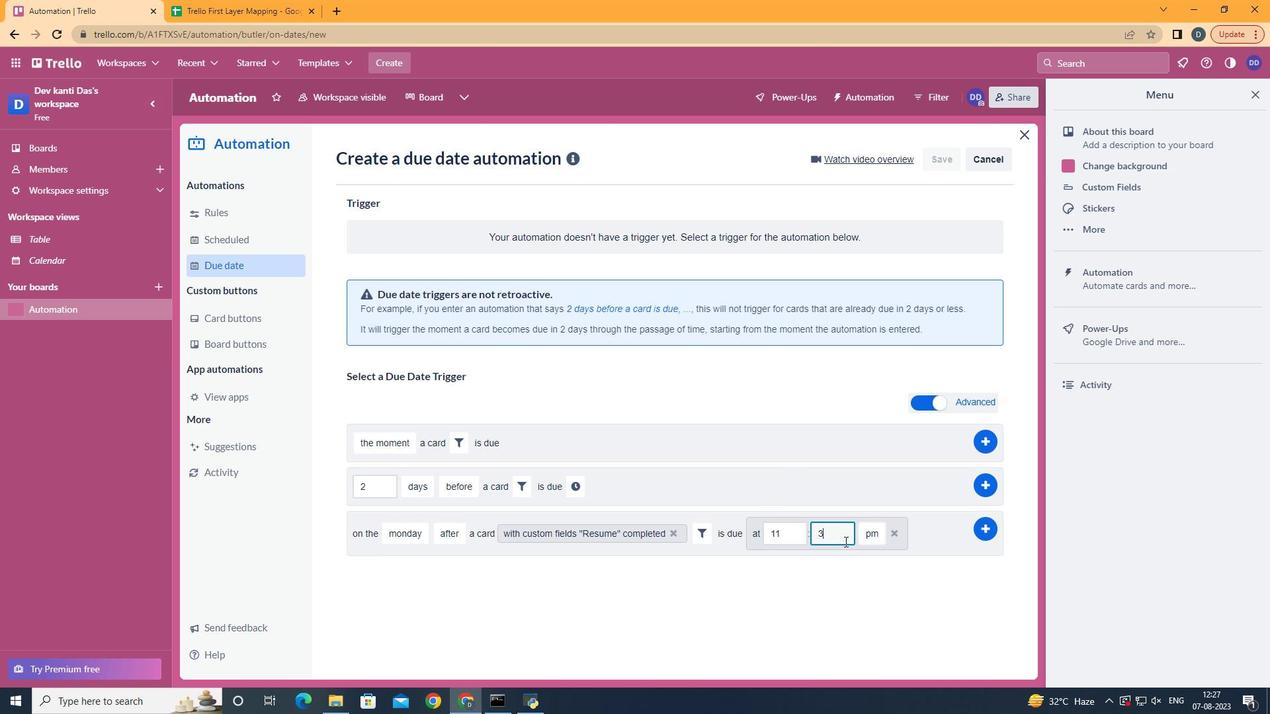 
Action: Key pressed <Key.backspace><Key.backspace>00
Screenshot: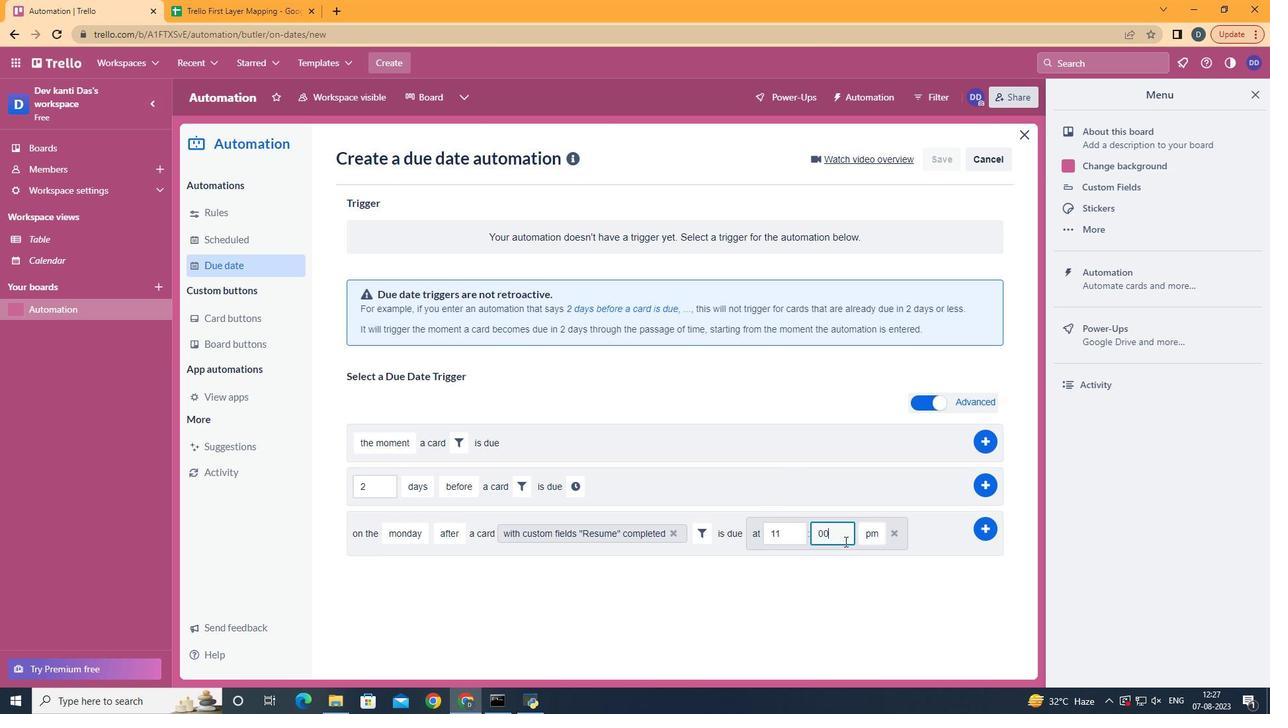 
Action: Mouse moved to (871, 557)
Screenshot: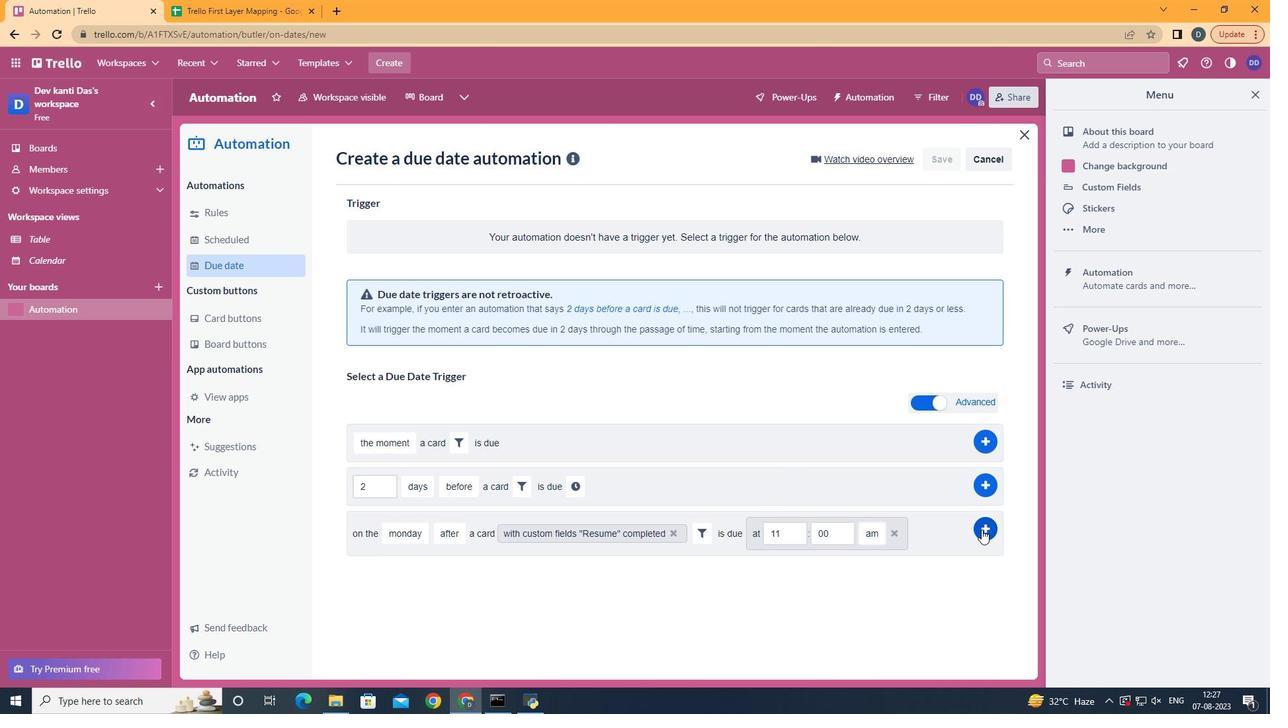 
Action: Mouse pressed left at (871, 557)
Screenshot: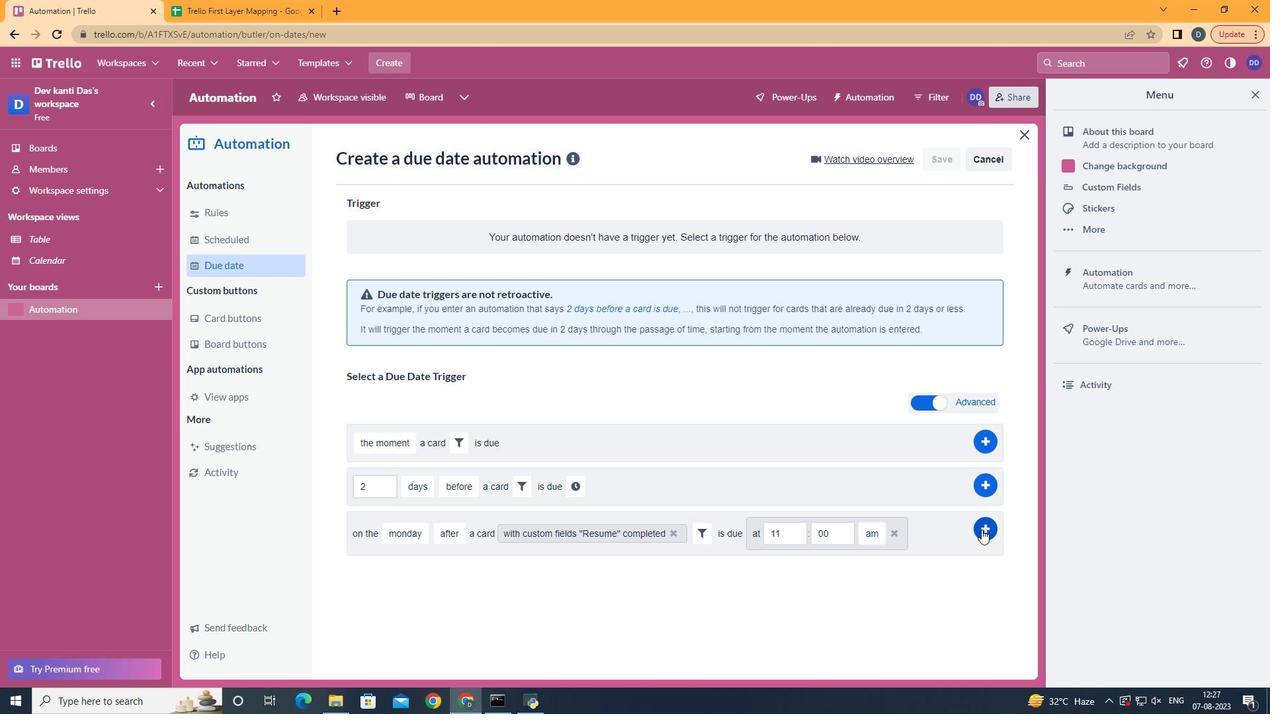 
Action: Mouse moved to (982, 530)
Screenshot: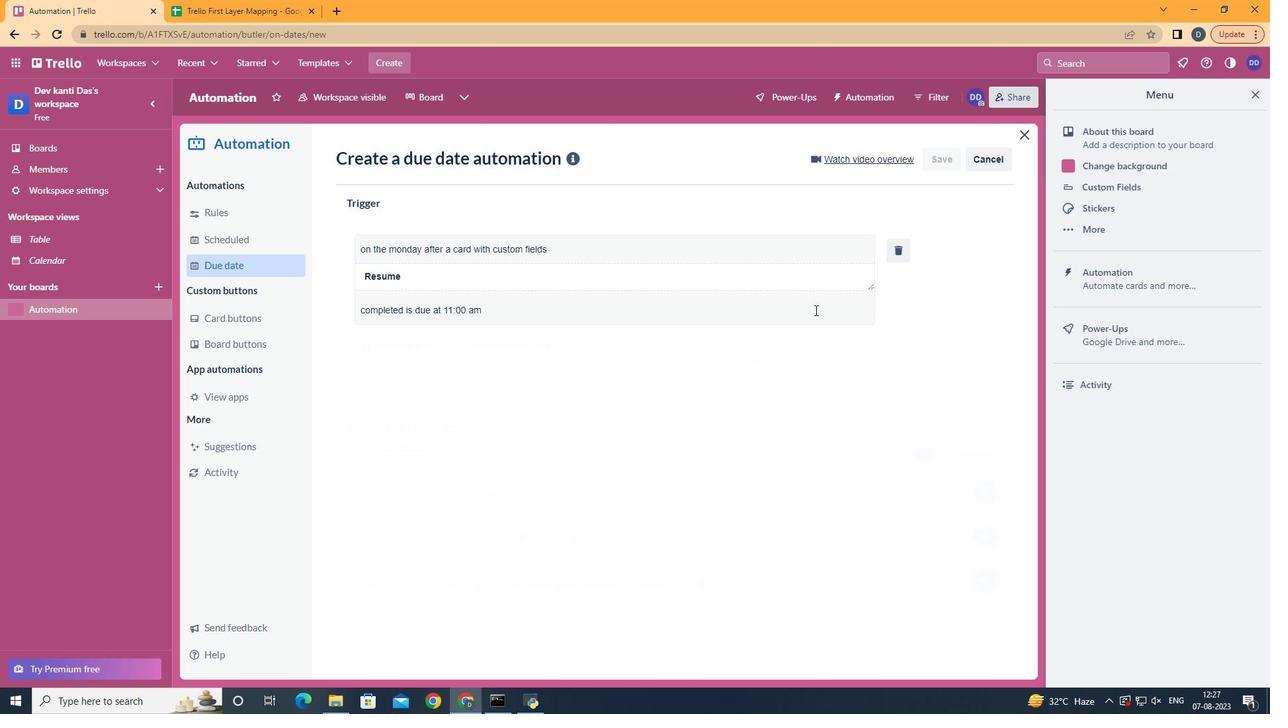 
Action: Mouse pressed left at (982, 530)
Screenshot: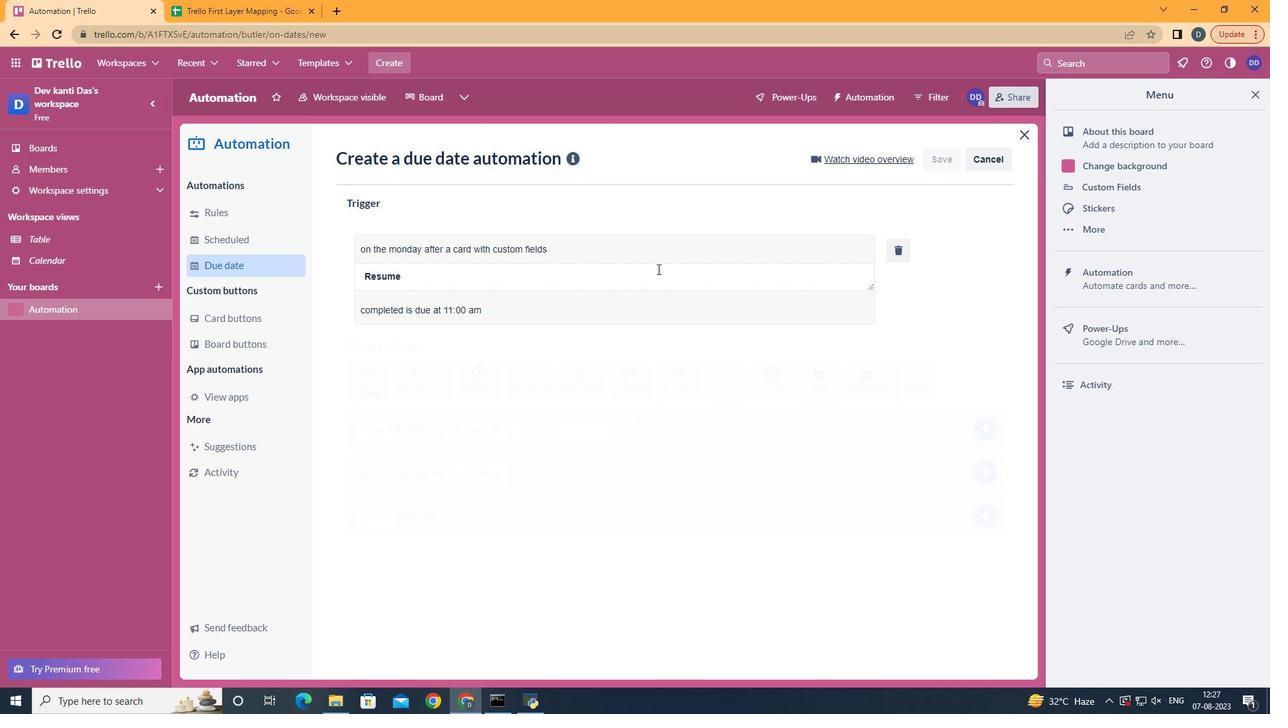 
Action: Mouse moved to (444, 314)
Screenshot: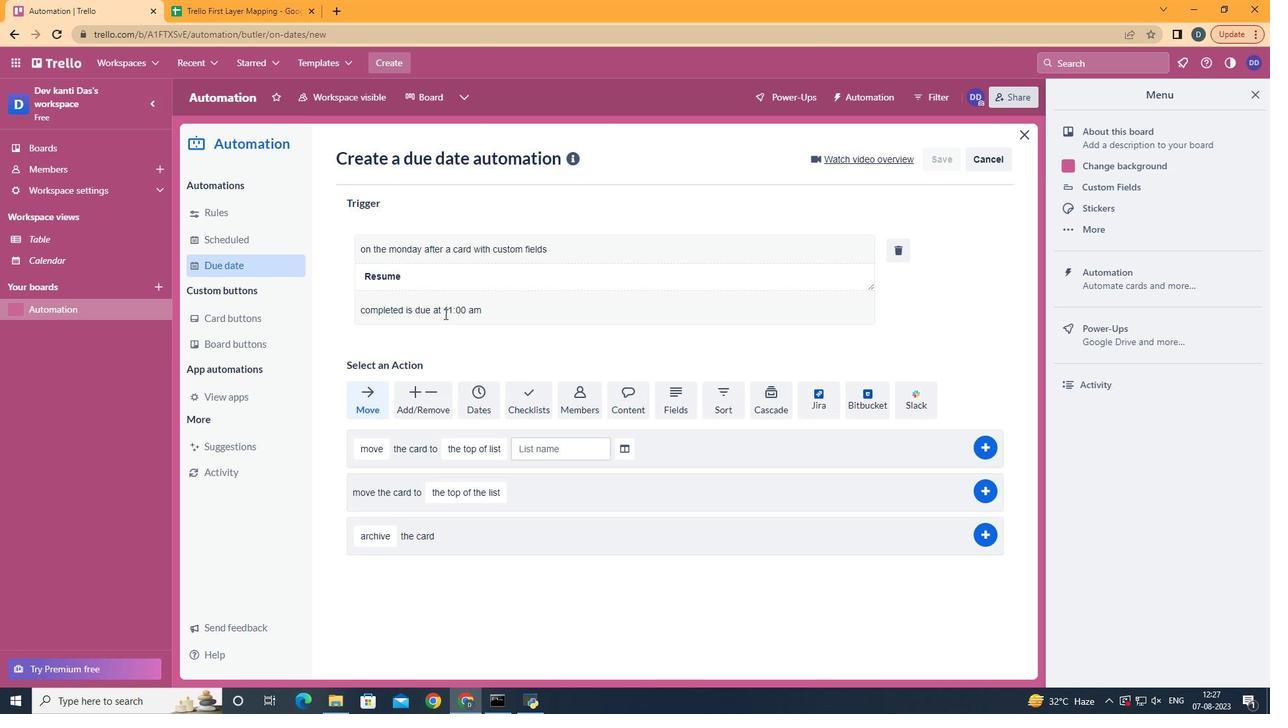 
